 Task: open an excel sheet and write heading  Budget Tracker. Add Descriptions in a column and its values below  'Salary, Rent, Dining Out, Internet Bill, Groceries, Utilities Bill, Gas & Savings. 'Add Categories in next column and its values below  Income, Housing, Food, Utilities, Food, Utilities, Transportation & Savings. Add amount in next column and its values below  $2,500, $800, $100, $50, $200, $100, $100, $50 & $500. Add Dates in next column and its values below  2023-05-01, 2023-05-05, 2023-05-10, 2023-05-15, 2023-05-19, 2023-05-22, 2023-05-25 & 2023-05-30. Add Income/ Expense in next column and its values below  Income, Expense, Expense, Expense, Expense, Expense, Expense & IncomeSave page Financial Worksheet File
Action: Mouse moved to (110, 109)
Screenshot: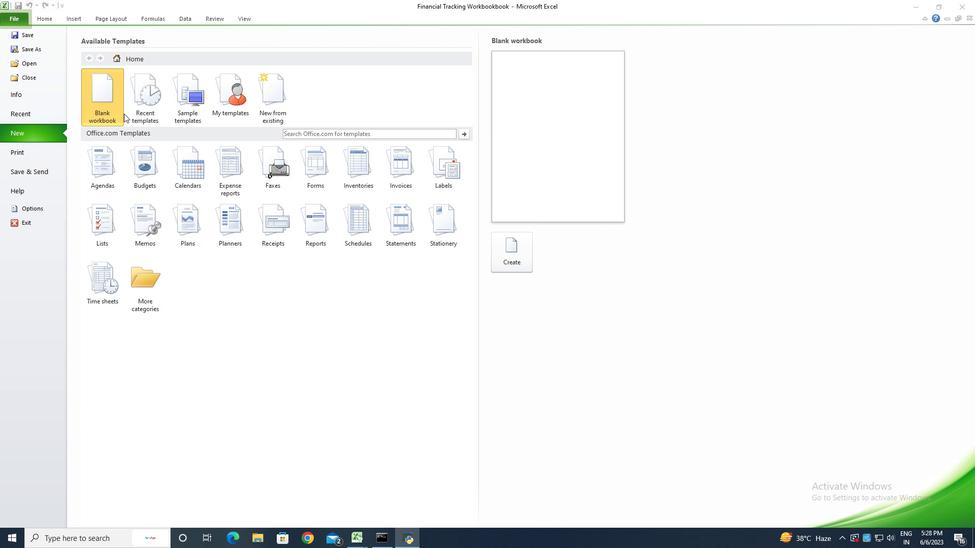 
Action: Mouse pressed left at (110, 109)
Screenshot: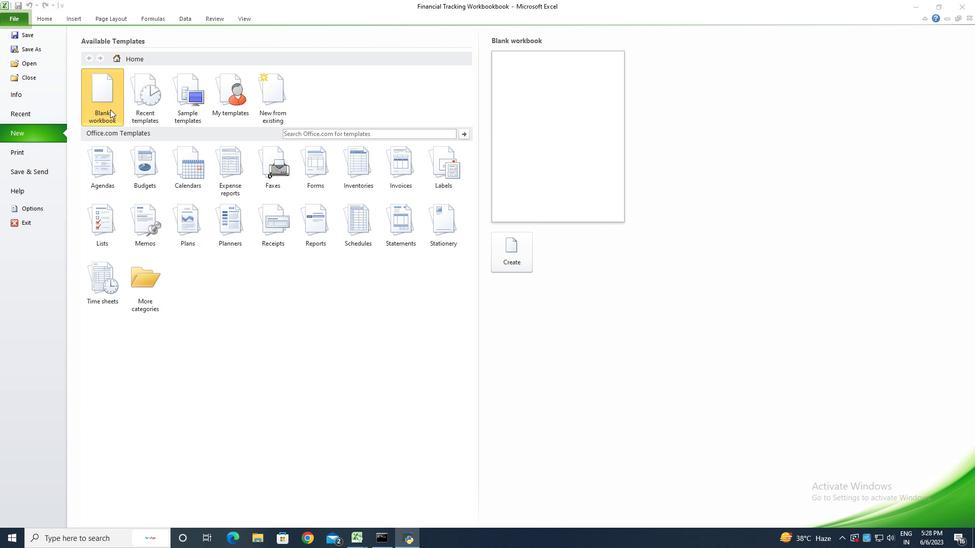 
Action: Mouse moved to (520, 262)
Screenshot: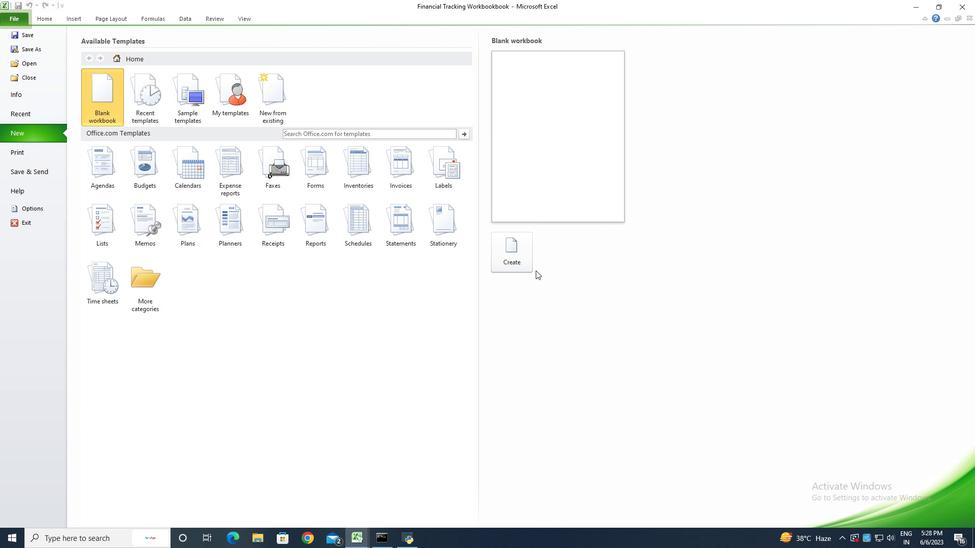 
Action: Mouse pressed left at (520, 262)
Screenshot: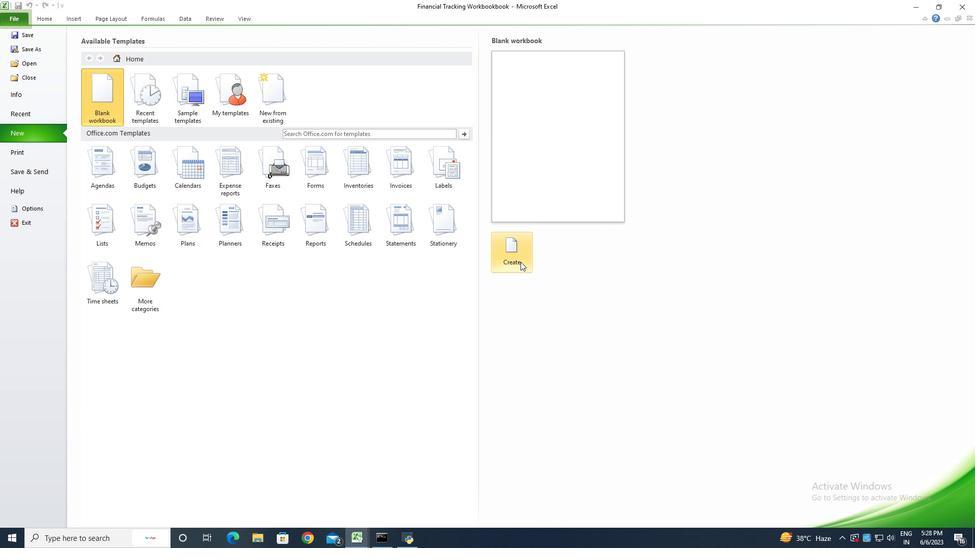 
Action: Key pressed <Key.shift><Key.shift><Key.shift><Key.shift><Key.shift><Key.shift>Budget<Key.space><Key.shift>Tracker<Key.enter><Key.shift>Descriptions<Key.enter><Key.shift>Salary<Key.enter><Key.shift>Rent<Key.enter><Key.shift>Dining<Key.space><Key.shift>Out<Key.enter><Key.shift>Internet<Key.space><Key.shift>Bill<Key.enter><Key.shift><Key.shift><Key.shift><Key.shift><Key.shift>Groceries<Key.enter><Key.shift>Utui<Key.backspace><Key.backspace>ilities<Key.space><Key.shift>Bill<Key.enter><Key.shift><Key.shift><Key.shift><Key.shift><Key.shift><Key.shift><Key.shift><Key.shift><Key.shift><Key.shift><Key.shift><Key.shift>Gas<Key.space><Key.backspace><Key.enter><Key.shift>Savings<Key.enter>
Screenshot: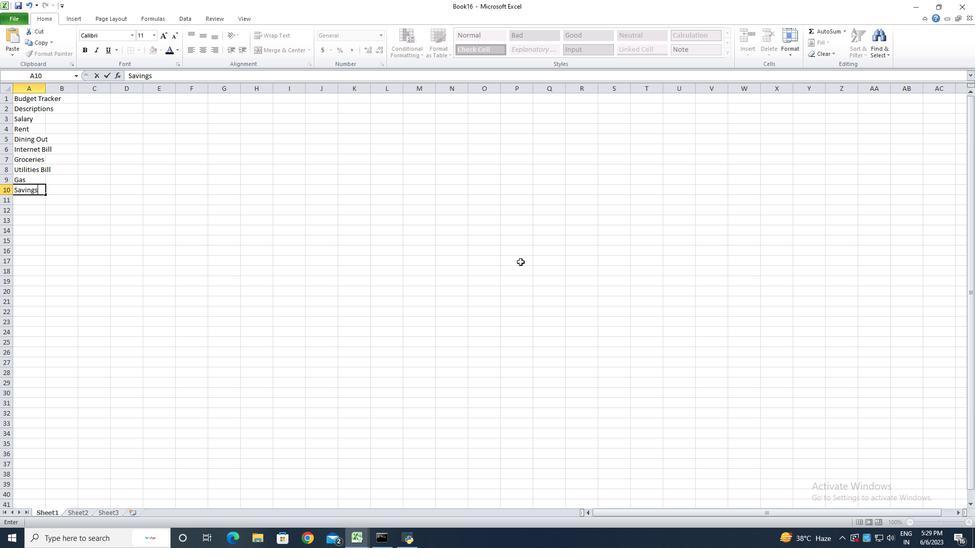 
Action: Mouse moved to (46, 91)
Screenshot: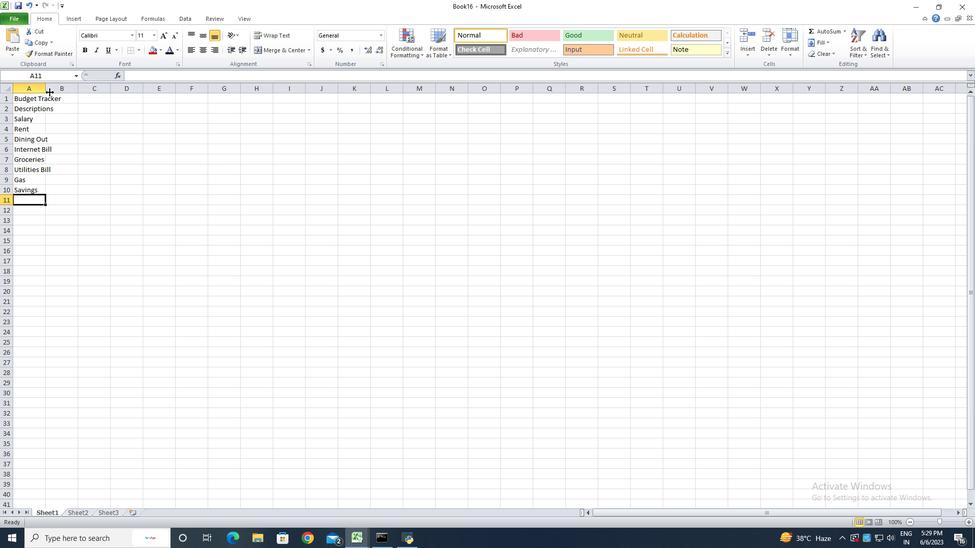 
Action: Mouse pressed left at (46, 91)
Screenshot: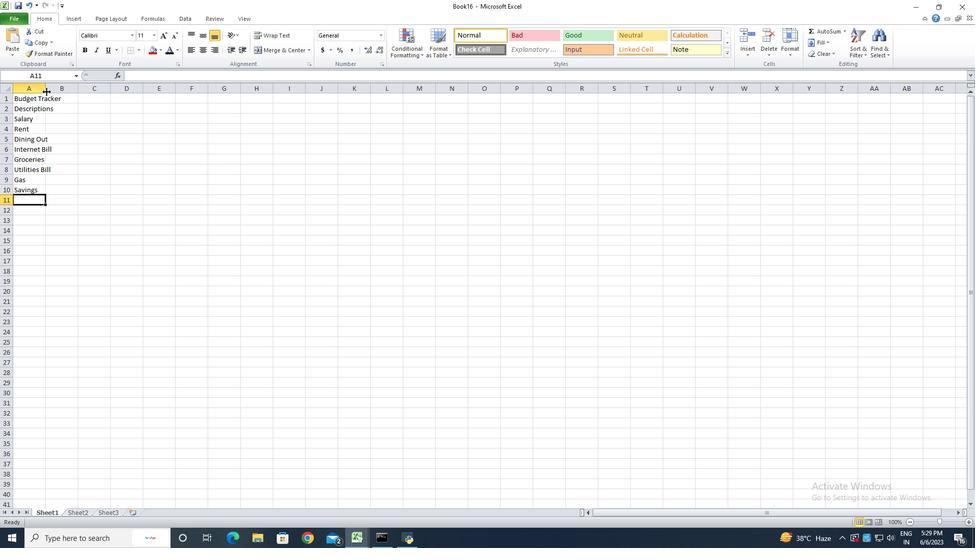 
Action: Mouse pressed left at (46, 91)
Screenshot: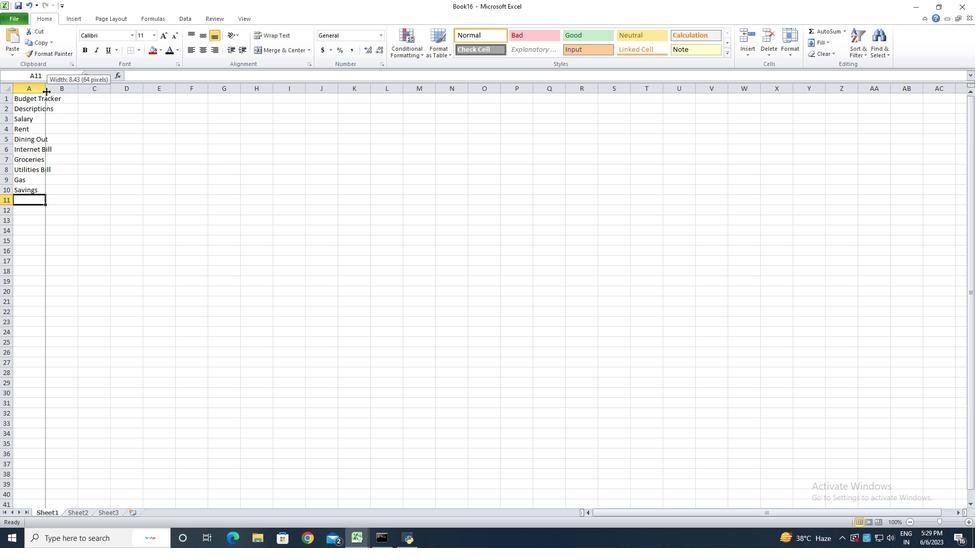 
Action: Mouse moved to (71, 108)
Screenshot: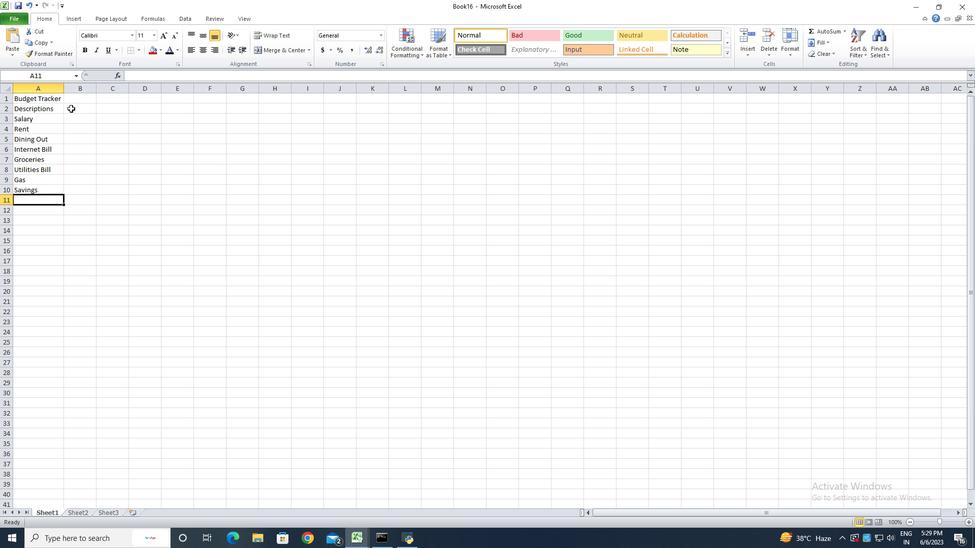 
Action: Mouse pressed left at (71, 108)
Screenshot: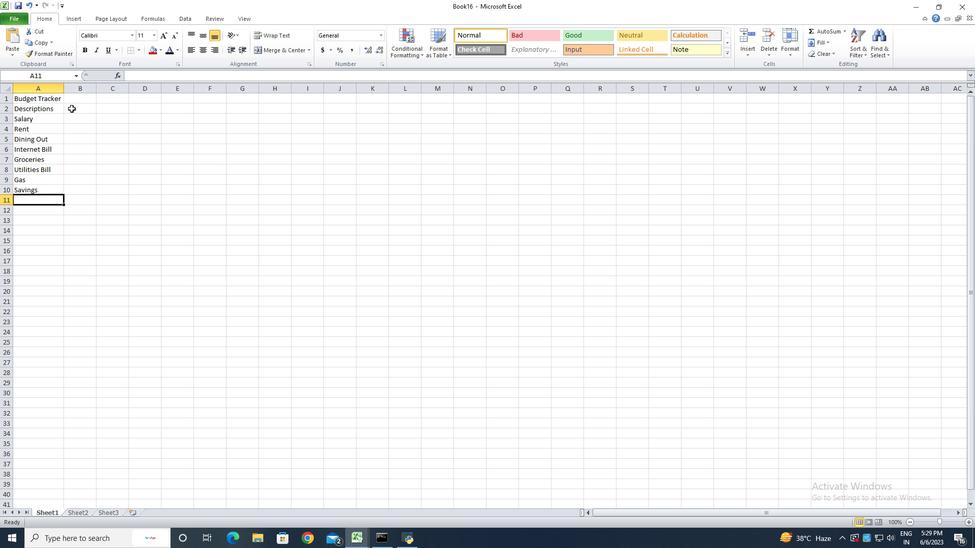 
Action: Key pressed <Key.shift>Savings<Key.enter><Key.up><Key.backspace><Key.shift>Ctegories<Key.enter>
Screenshot: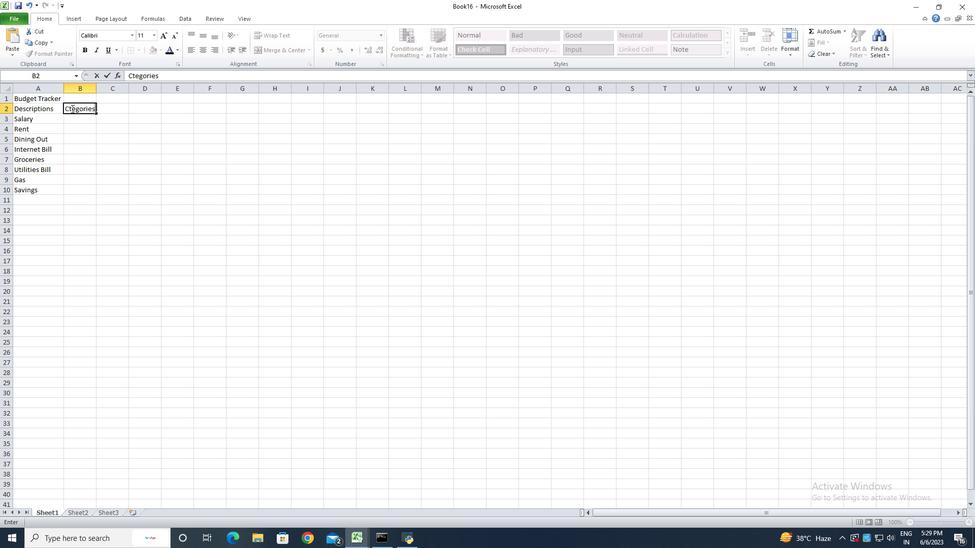 
Action: Mouse moved to (71, 110)
Screenshot: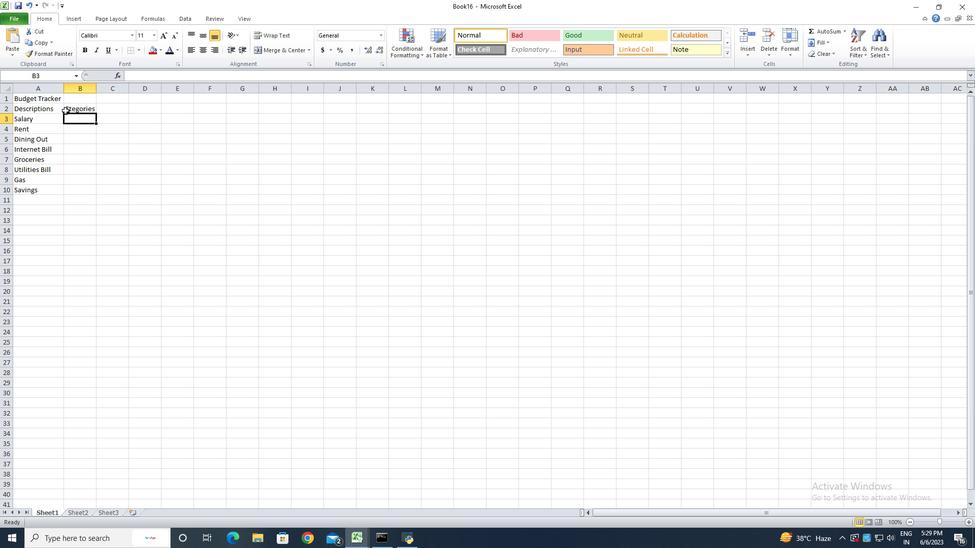 
Action: Mouse pressed left at (71, 110)
Screenshot: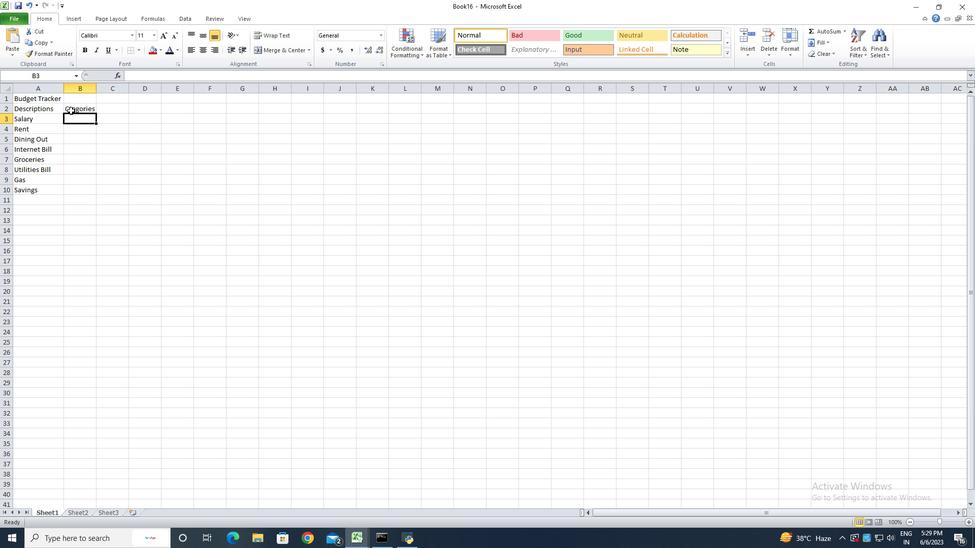 
Action: Mouse moved to (134, 75)
Screenshot: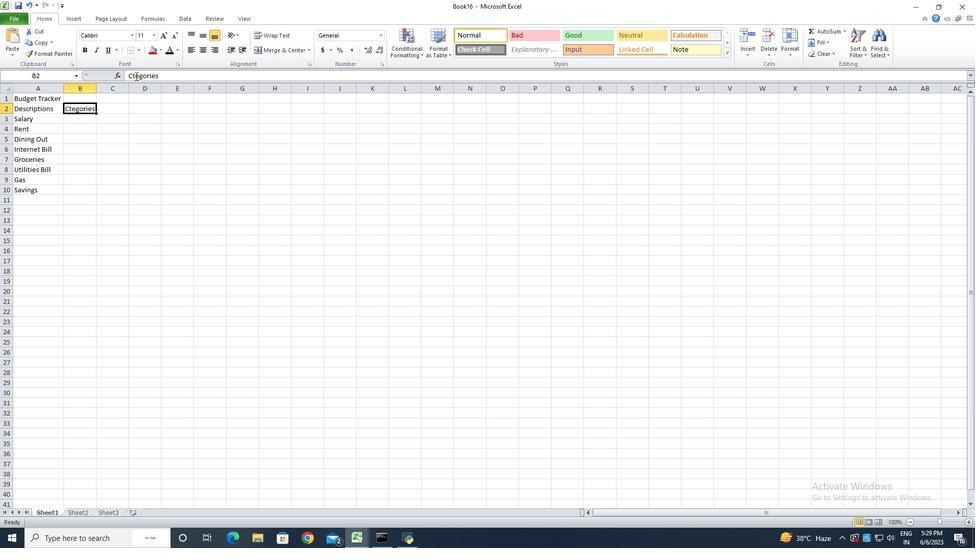 
Action: Mouse pressed left at (134, 75)
Screenshot: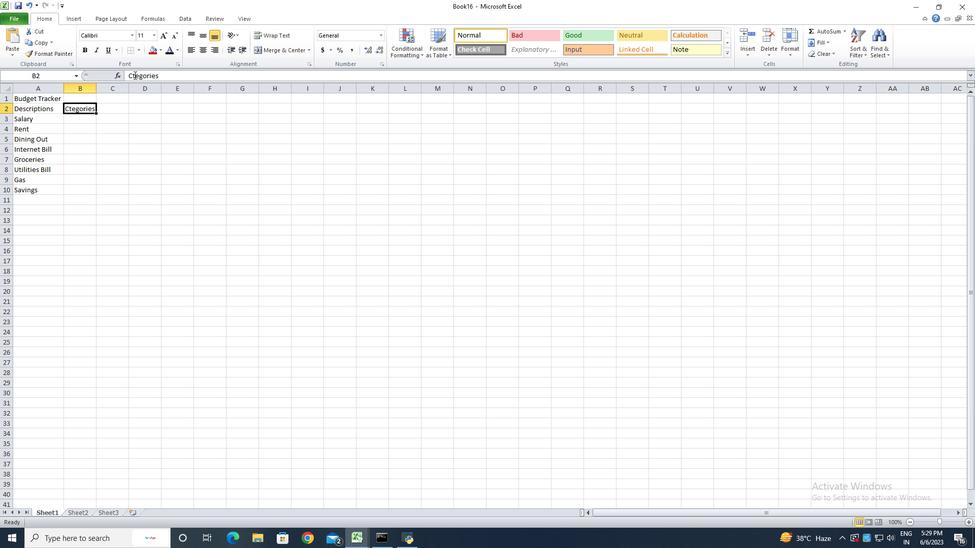
Action: Mouse moved to (137, 73)
Screenshot: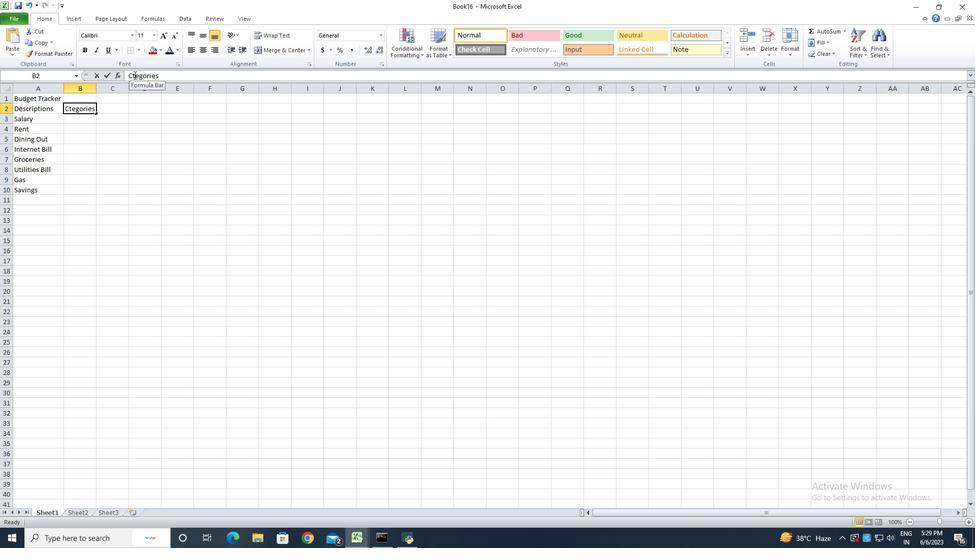 
Action: Key pressed <Key.left>a<Key.enter><Key.shift><Key.shift><Key.shift><Key.shift><Key.shift><Key.shift><Key.shift><Key.shift><Key.shift><Key.shift><Key.shift><Key.shift><Key.shift><Key.shift><Key.shift><Key.shift><Key.shift><Key.shift><Key.shift><Key.shift><Key.shift><Key.shift><Key.shift><Key.shift><Key.shift><Key.shift><Key.shift><Key.shift><Key.shift><Key.shift><Key.shift><Key.shift><Key.shift><Key.shift><Key.shift><Key.shift><Key.shift><Key.shift><Key.shift><Key.shift><Key.shift><Key.shift><Key.shift><Key.shift><Key.shift><Key.shift><Key.shift><Key.shift><Key.shift><Key.shift><Key.shift><Key.shift><Key.shift><Key.shift><Key.shift><Key.shift><Key.shift><Key.shift><Key.shift><Key.shift><Key.shift><Key.shift><Key.shift><Key.shift><Key.shift><Key.shift><Key.shift><Key.shift><Key.shift><Key.shift><Key.shift><Key.shift><Key.shift><Key.shift><Key.shift><Key.shift><Key.shift><Key.shift><Key.shift><Key.shift><Key.shift><Key.shift><Key.shift><Key.shift><Key.shift><Key.shift><Key.shift><Key.shift><Key.shift><Key.shift><Key.shift><Key.shift><Key.shift><Key.shift><Key.shift><Key.shift><Key.shift><Key.shift><Key.shift><Key.shift><Key.shift><Key.shift><Key.shift><Key.shift>Income<Key.enter><Key.shift>Housing
Screenshot: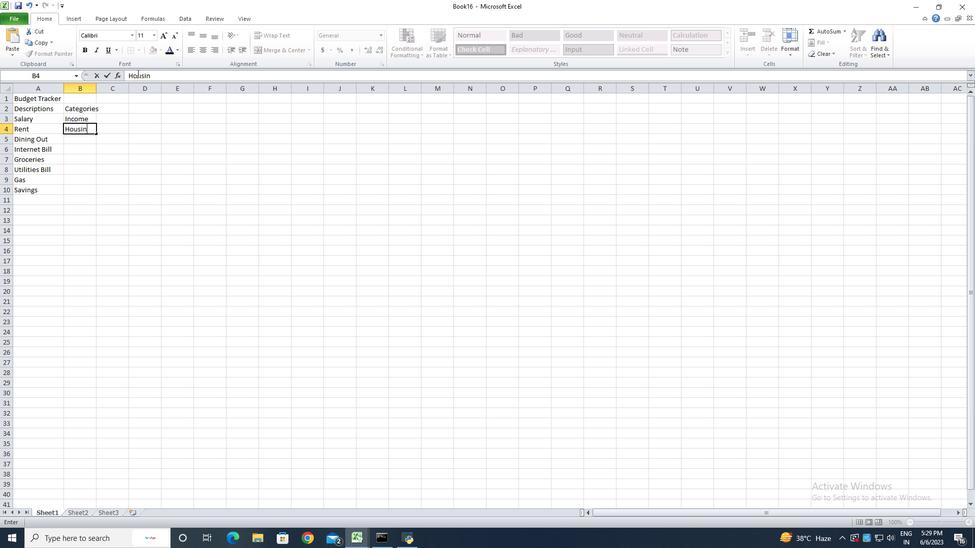 
Action: Mouse moved to (137, 73)
Screenshot: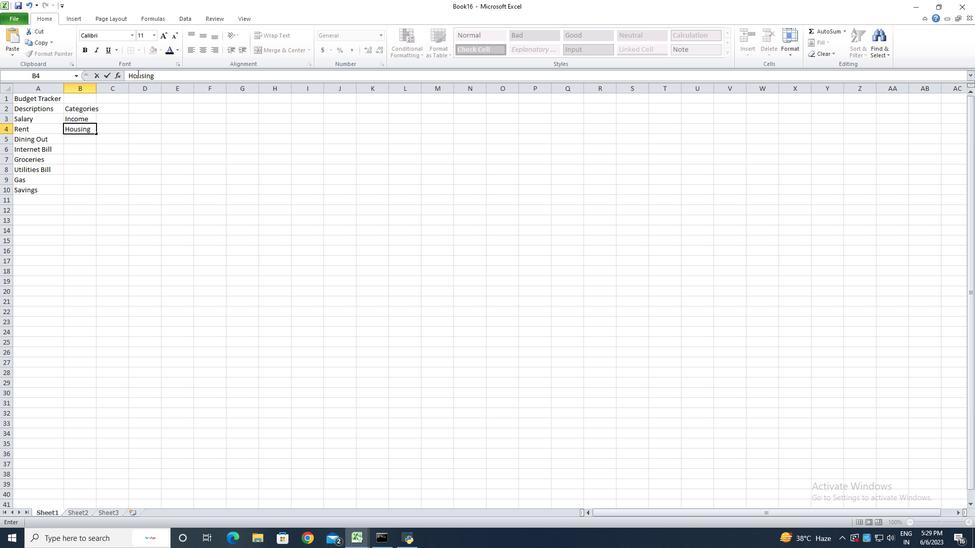 
Action: Key pressed <Key.enter><Key.shift>Food<Key.enter><Key.shift>Utilities<Key.enter><Key.shift>Food<Key.enter><Key.shift>Utilities<Key.enter><Key.shift>Transportation<Key.enter><Key.shift>Savings<Key.enter>
Screenshot: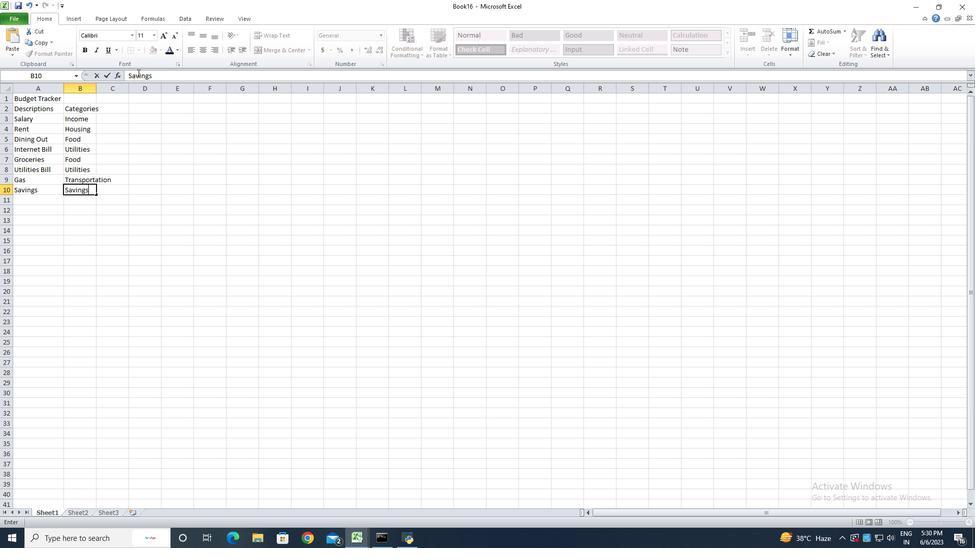 
Action: Mouse moved to (95, 91)
Screenshot: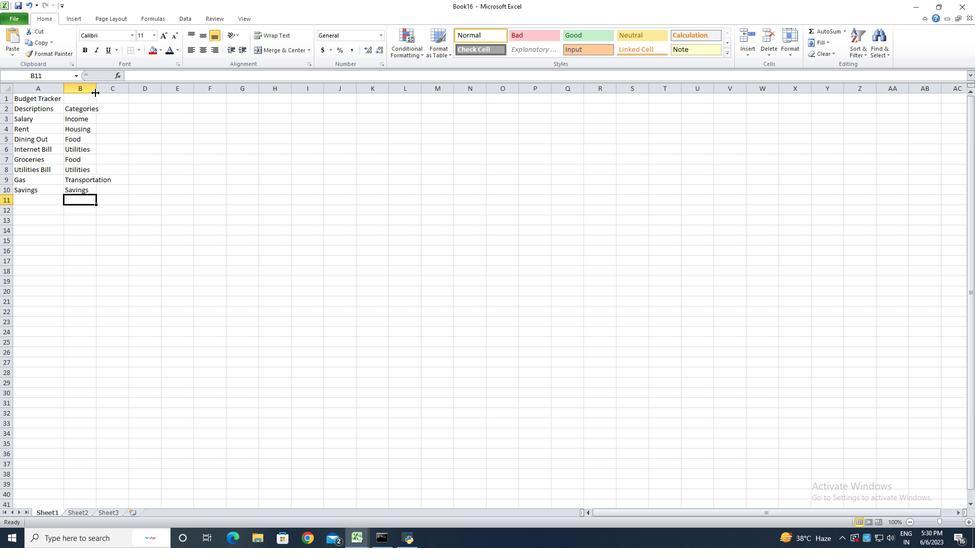 
Action: Mouse pressed left at (95, 91)
Screenshot: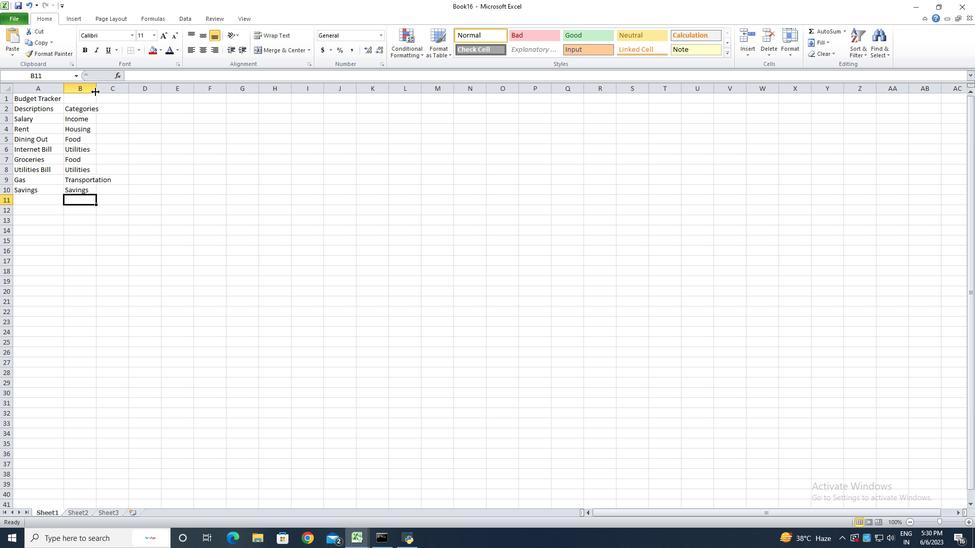 
Action: Mouse pressed left at (95, 91)
Screenshot: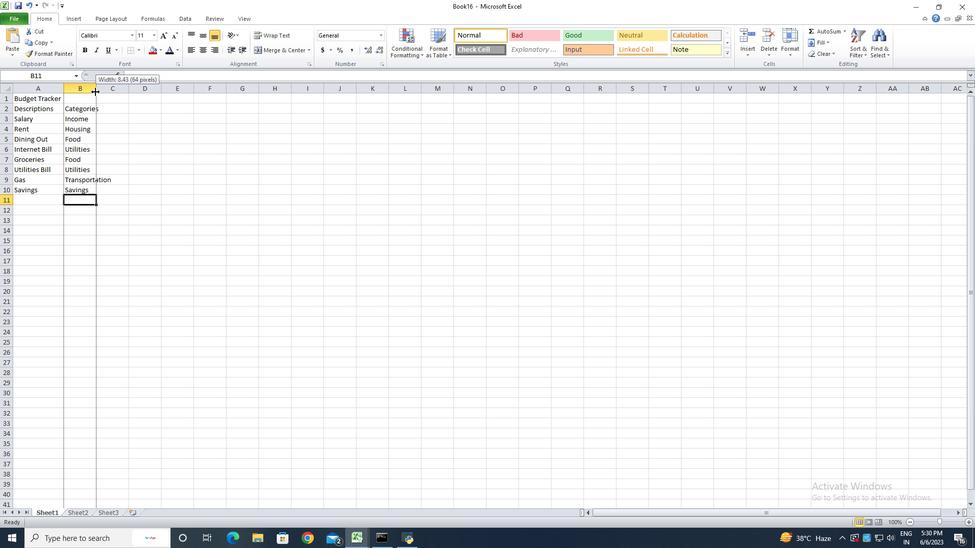 
Action: Mouse moved to (130, 109)
Screenshot: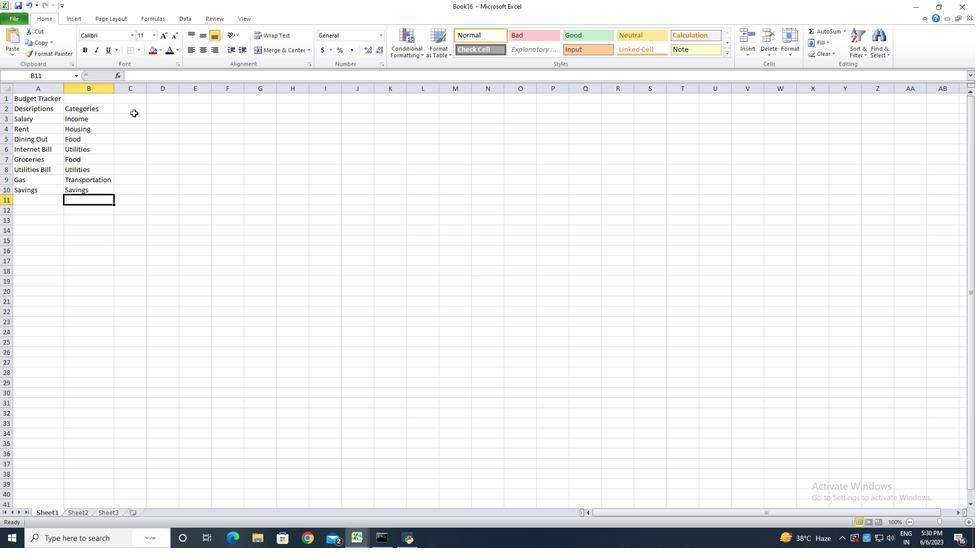 
Action: Mouse pressed left at (130, 109)
Screenshot: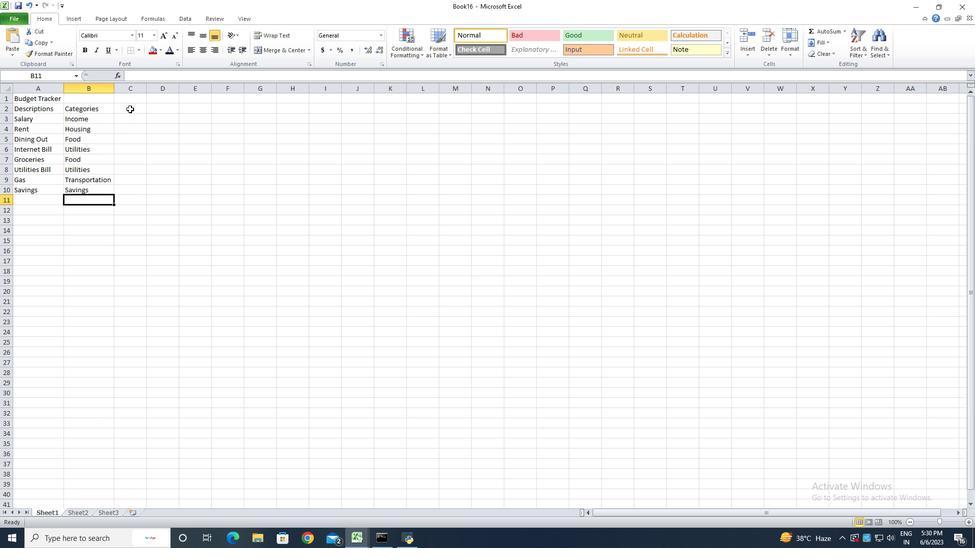 
Action: Key pressed <Key.shift>Amount<Key.enter>2500<Key.enter>800<Key.enter>100<Key.enter>500<Key.backspace><Key.enter>200<Key.enter>100<Key.enter>50<Key.enter>500<Key.enter>
Screenshot: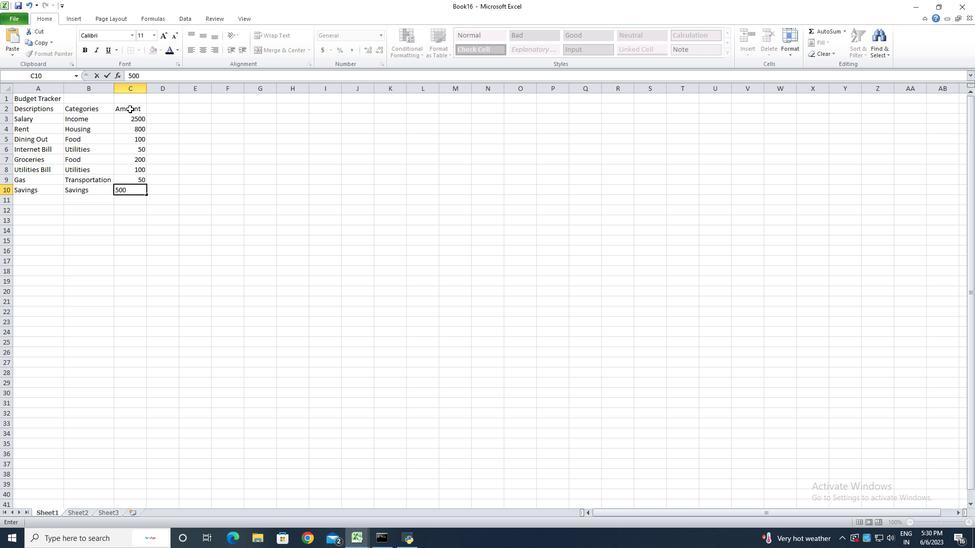 
Action: Mouse moved to (146, 90)
Screenshot: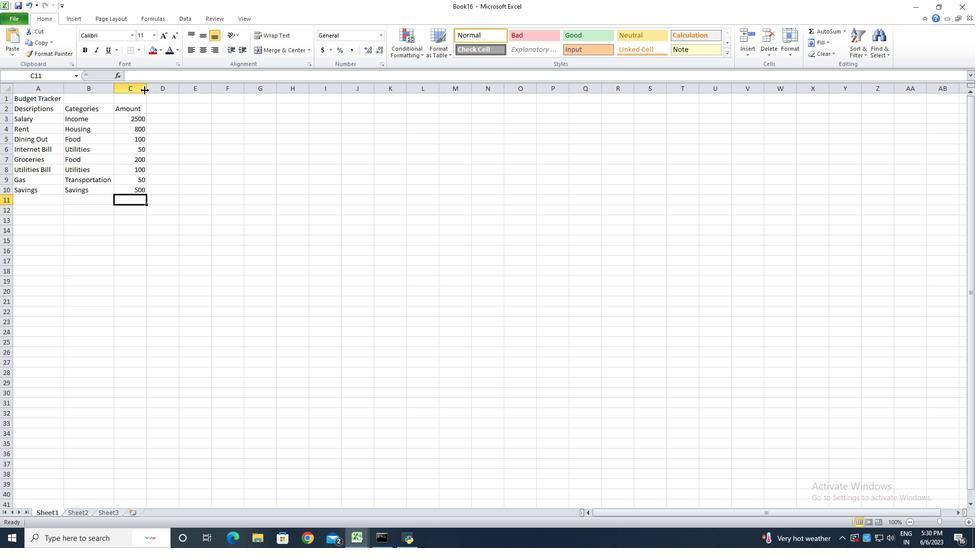
Action: Mouse pressed left at (146, 90)
Screenshot: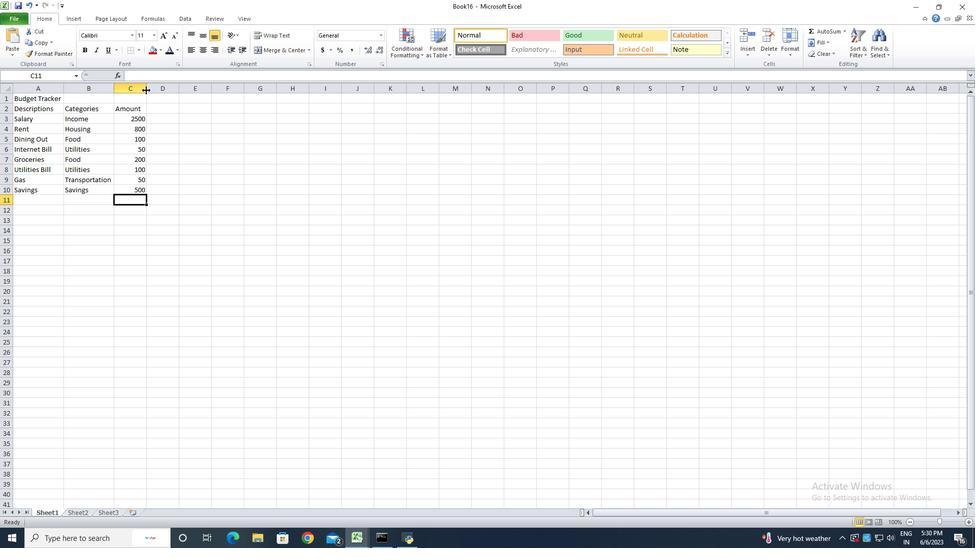 
Action: Mouse pressed left at (146, 90)
Screenshot: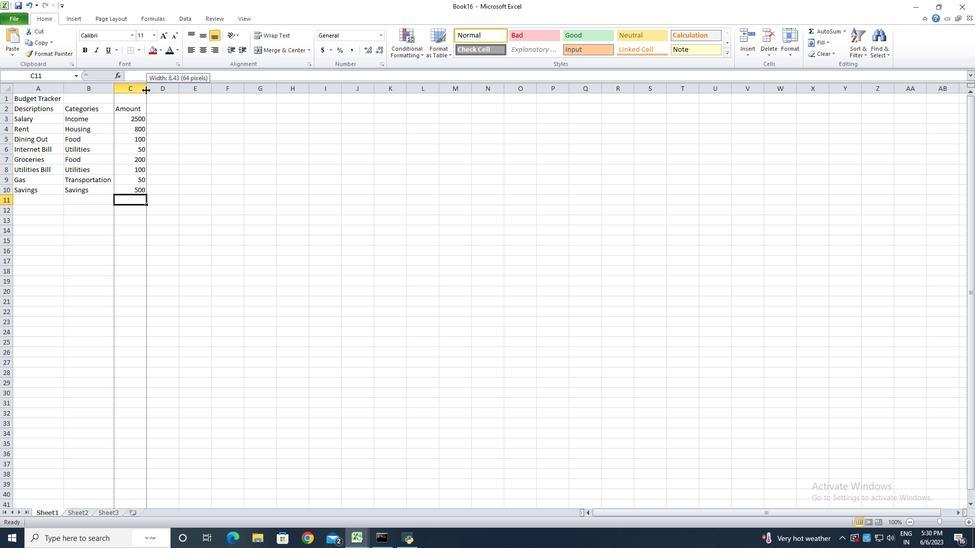 
Action: Mouse moved to (150, 110)
Screenshot: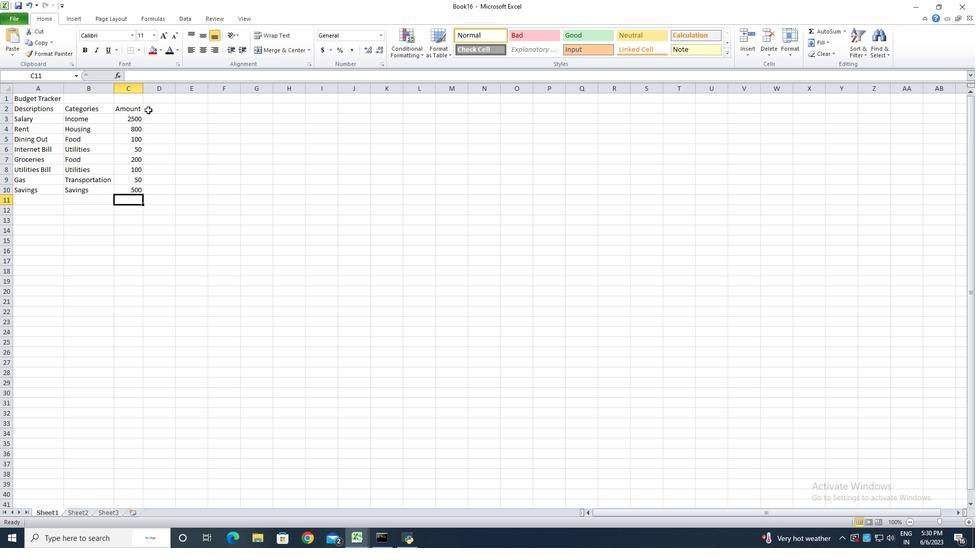 
Action: Mouse pressed left at (150, 110)
Screenshot: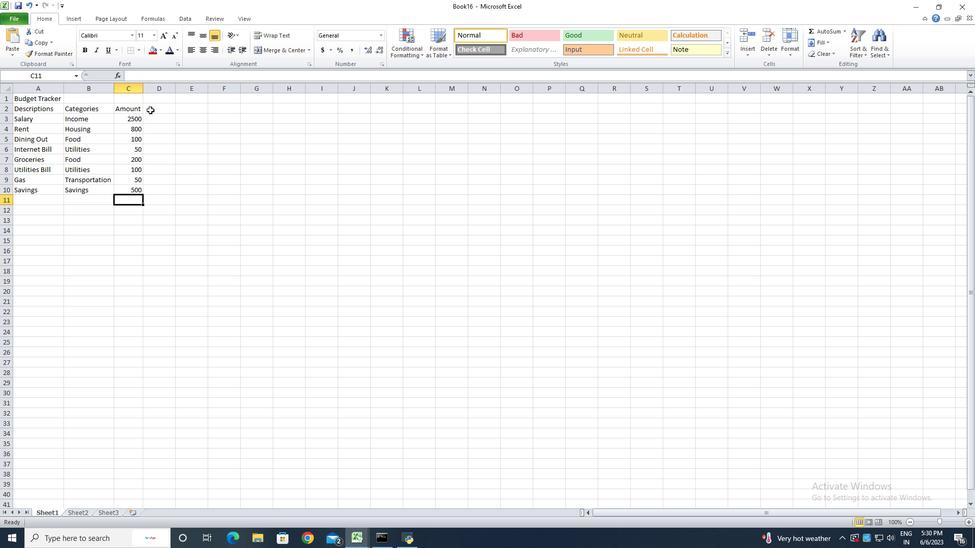 
Action: Key pressed <Key.shift><Key.shift><Key.shift><Key.shift>Dates<Key.enter>2023-05-01<Key.enter>2023-05-05<Key.enter>2023-05-10<Key.enter>2023-05-15<Key.enter>2023-05-19<Key.enter>2023-05-22<Key.enter>2023-05-25<Key.enter>2023-05-30<Key.enter>
Screenshot: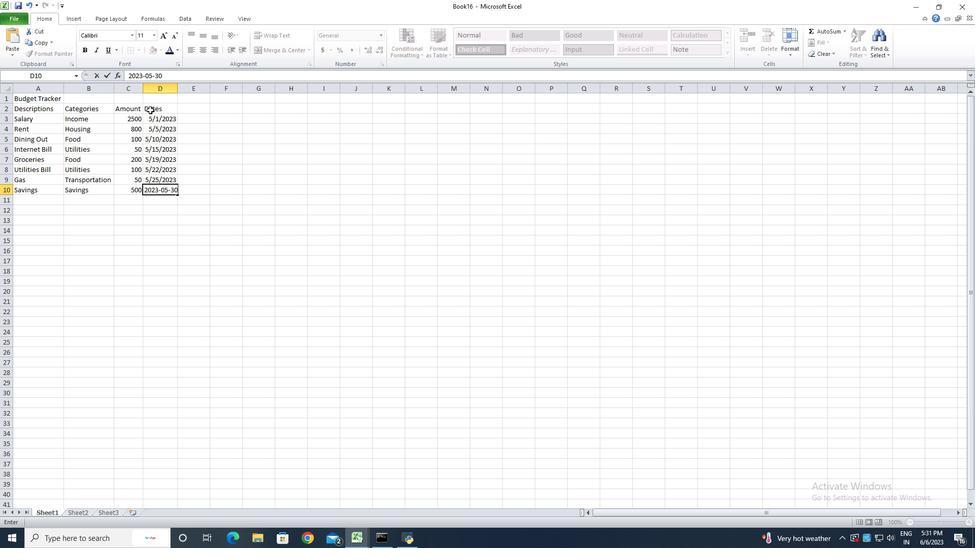 
Action: Mouse moved to (152, 116)
Screenshot: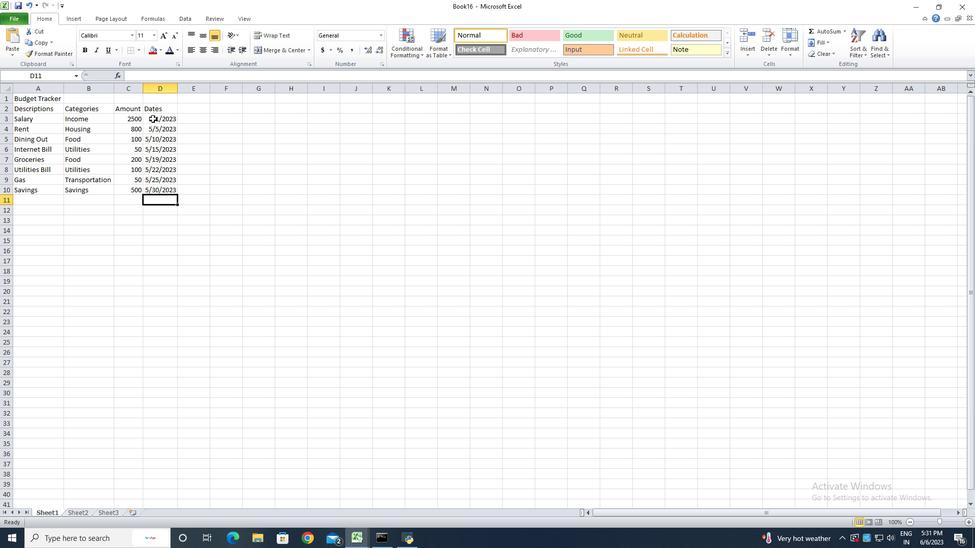 
Action: Mouse pressed left at (152, 116)
Screenshot: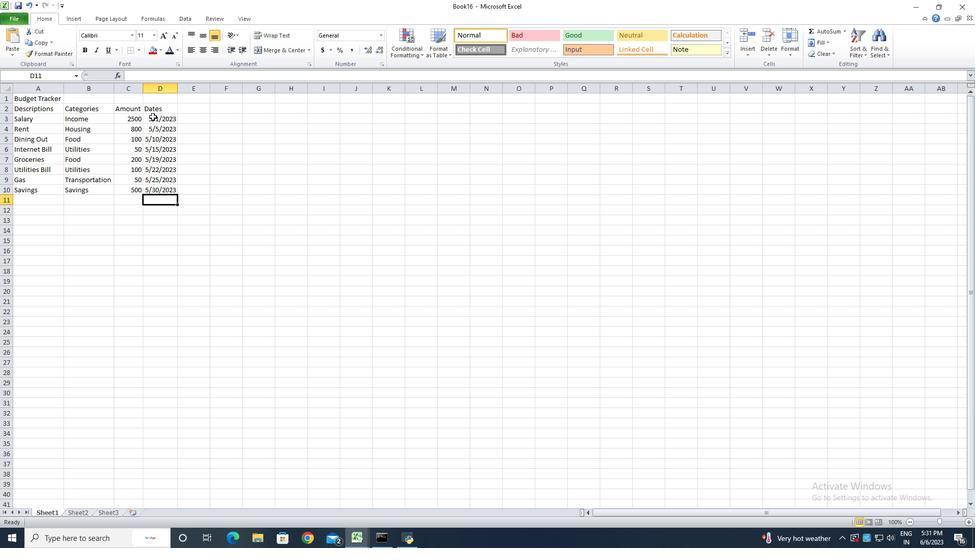
Action: Mouse moved to (380, 36)
Screenshot: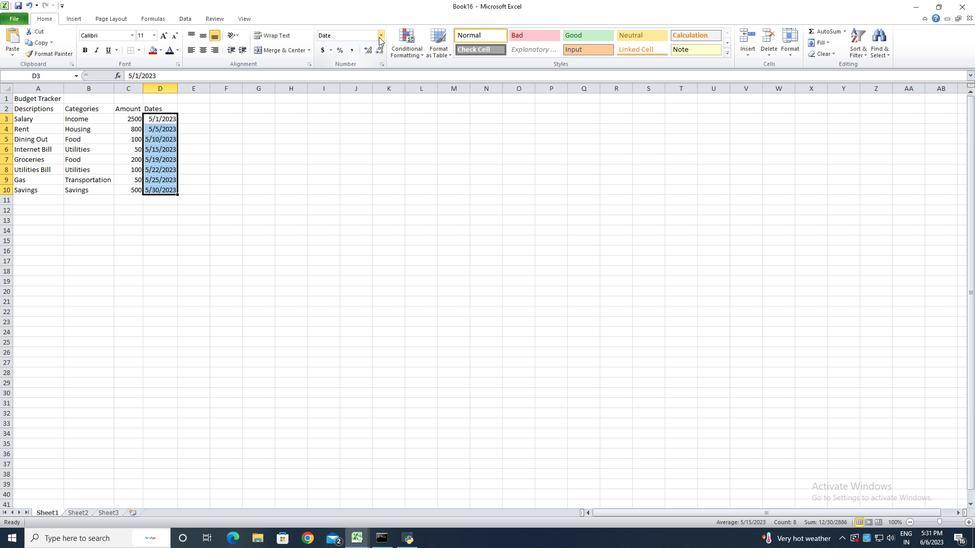 
Action: Mouse pressed left at (380, 36)
Screenshot: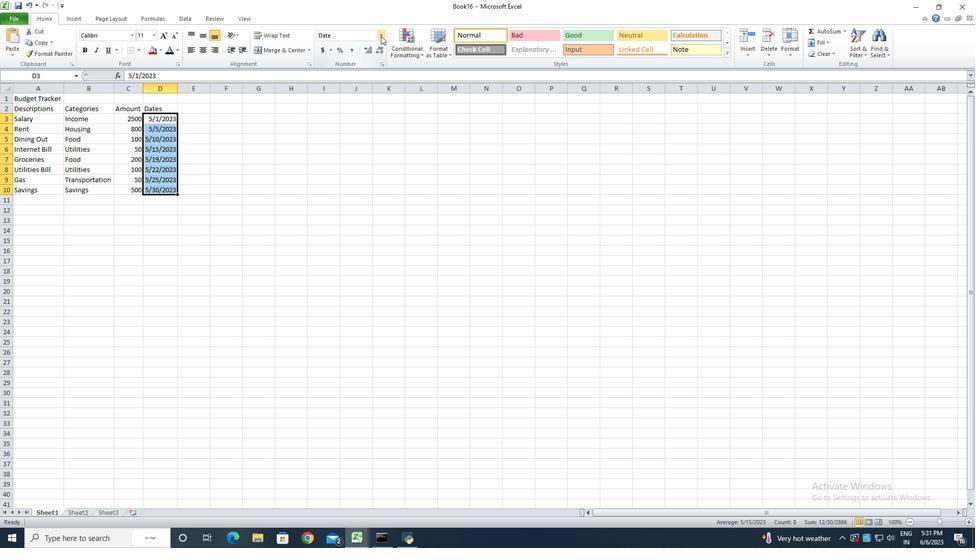 
Action: Mouse moved to (352, 293)
Screenshot: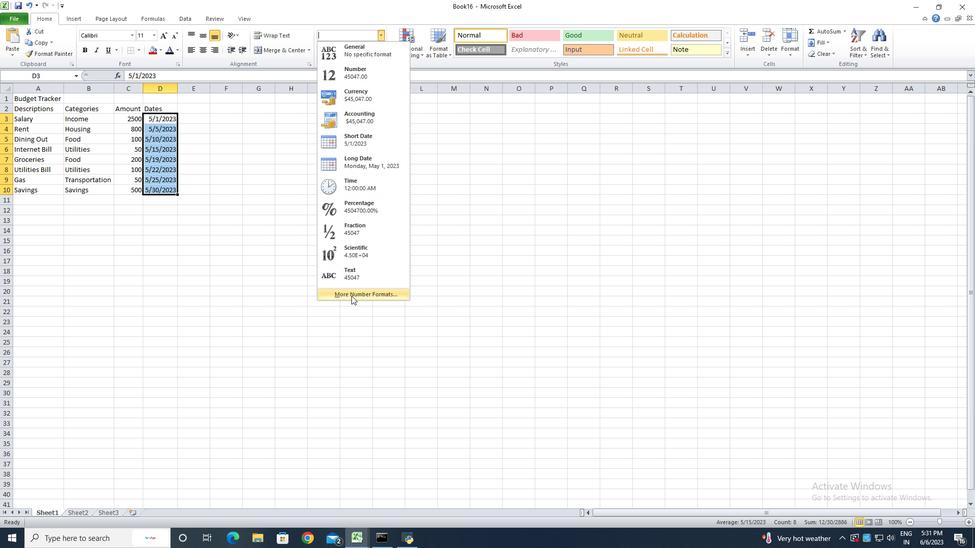 
Action: Mouse pressed left at (352, 293)
Screenshot: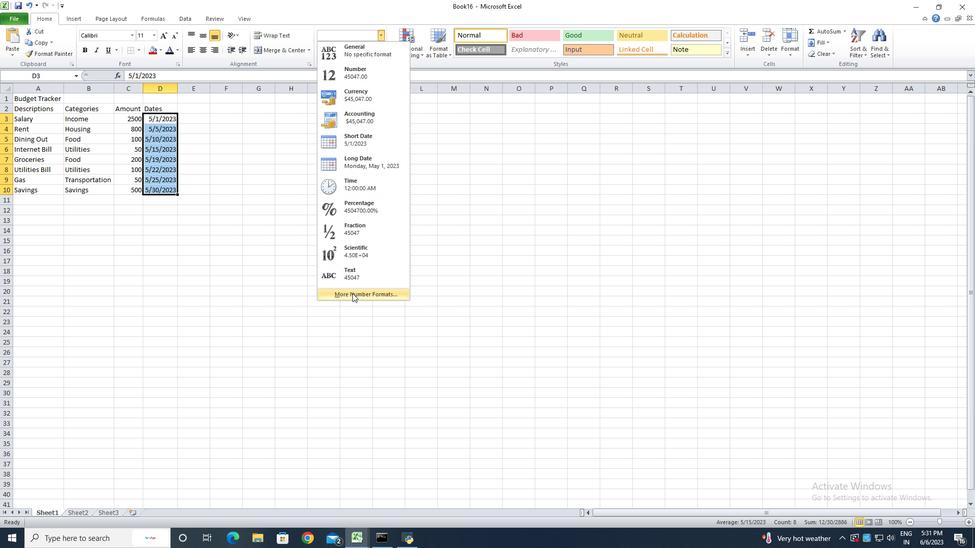 
Action: Mouse moved to (155, 248)
Screenshot: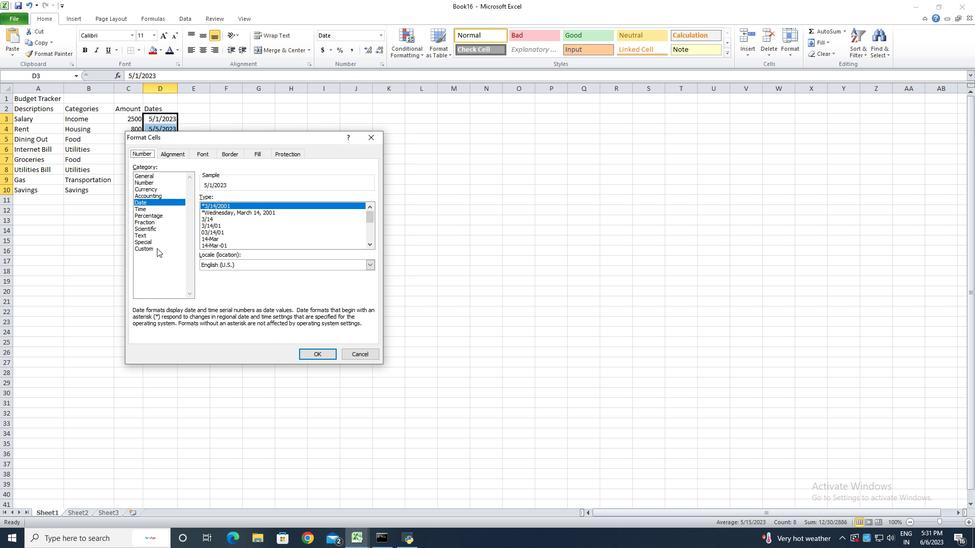 
Action: Mouse pressed left at (155, 248)
Screenshot: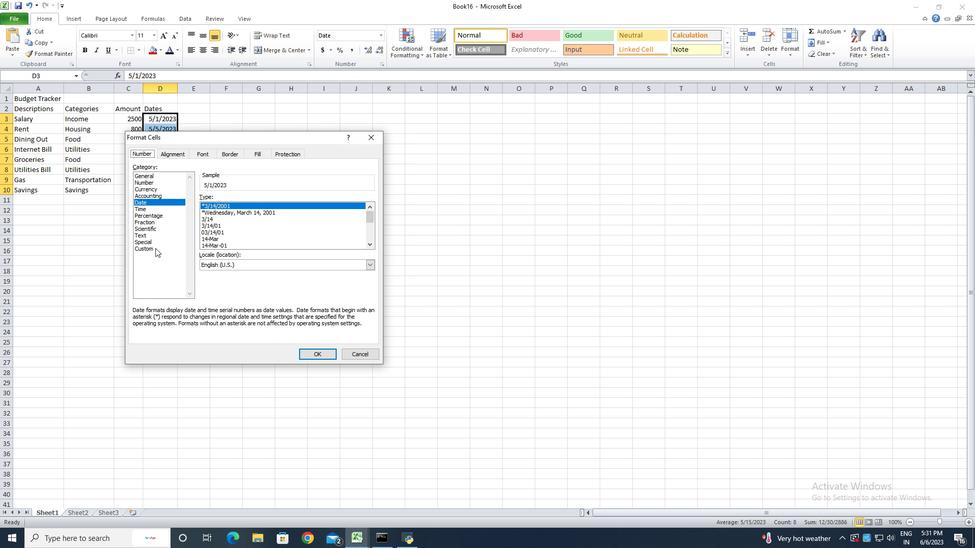 
Action: Mouse moved to (239, 206)
Screenshot: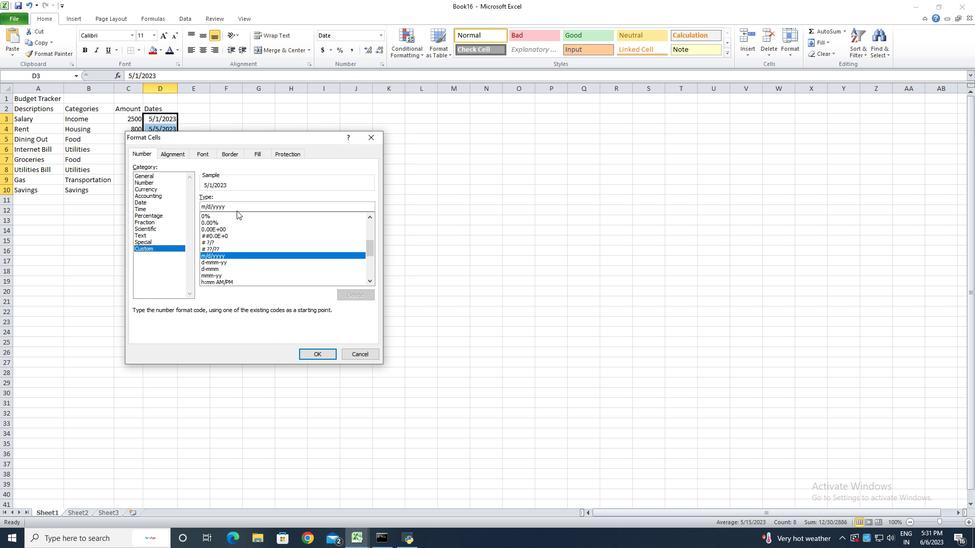 
Action: Mouse pressed left at (239, 206)
Screenshot: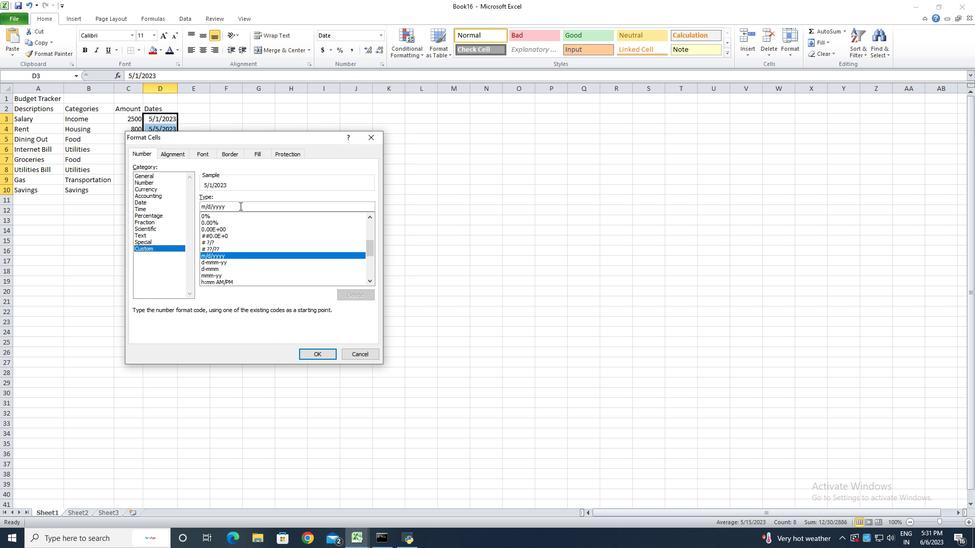 
Action: Mouse moved to (240, 205)
Screenshot: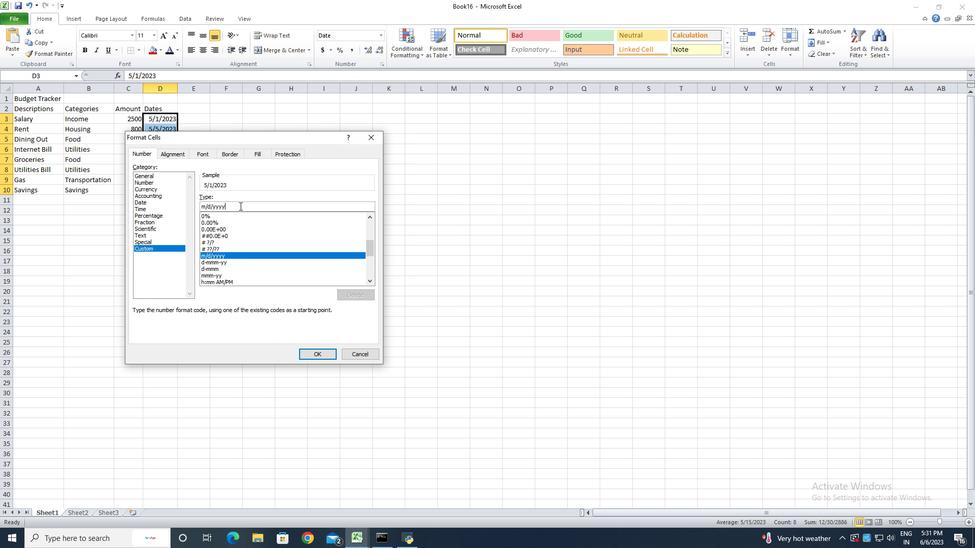 
Action: Key pressed <Key.backspace><Key.backspace><Key.backspace><Key.backspace><Key.backspace><Key.backspace><Key.backspace><Key.backspace><Key.backspace><Key.backspace><Key.backspace><Key.backspace><Key.backspace><Key.backspace><Key.backspace><Key.backspace><Key.backspace><Key.backspace><Key.backspace>yyyy-mm-dd
Screenshot: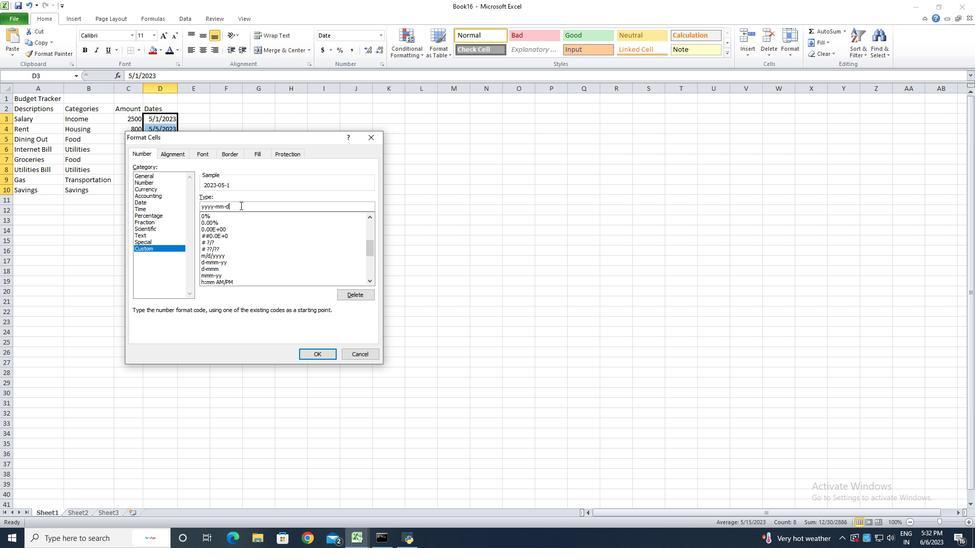 
Action: Mouse moved to (312, 356)
Screenshot: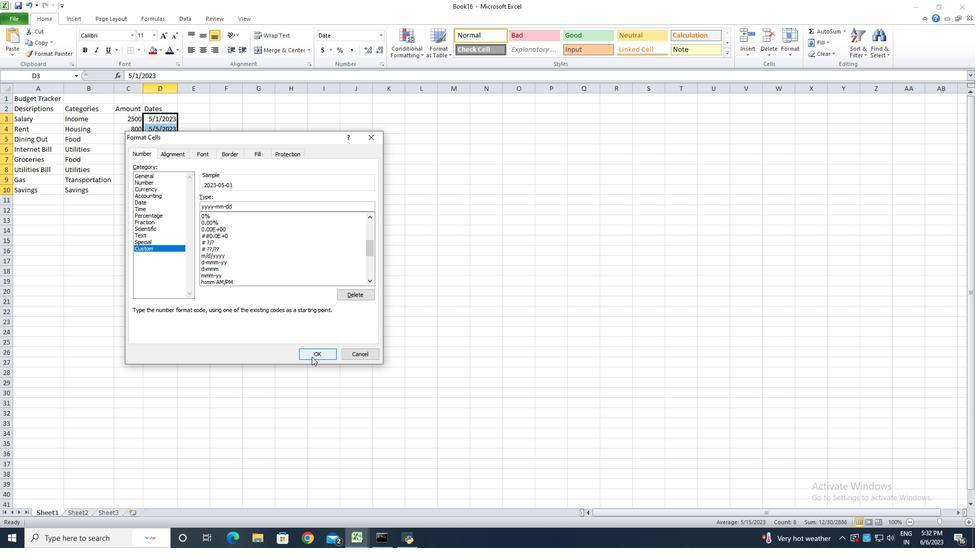 
Action: Mouse pressed left at (312, 356)
Screenshot: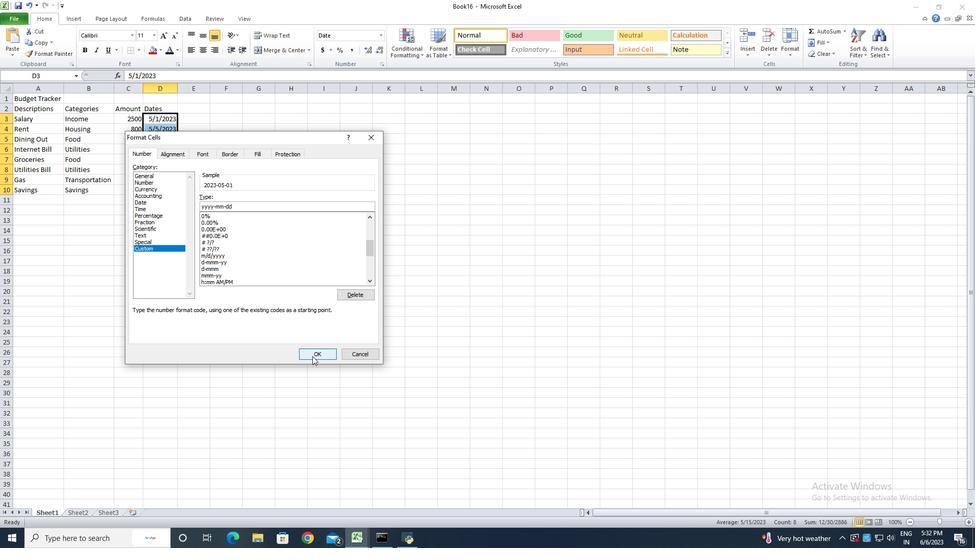 
Action: Mouse moved to (180, 88)
Screenshot: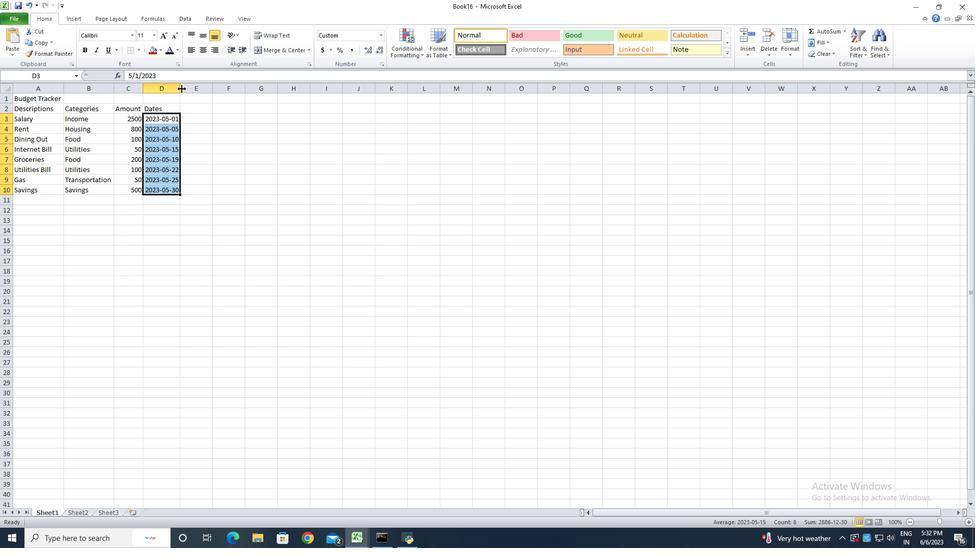 
Action: Mouse pressed left at (180, 88)
Screenshot: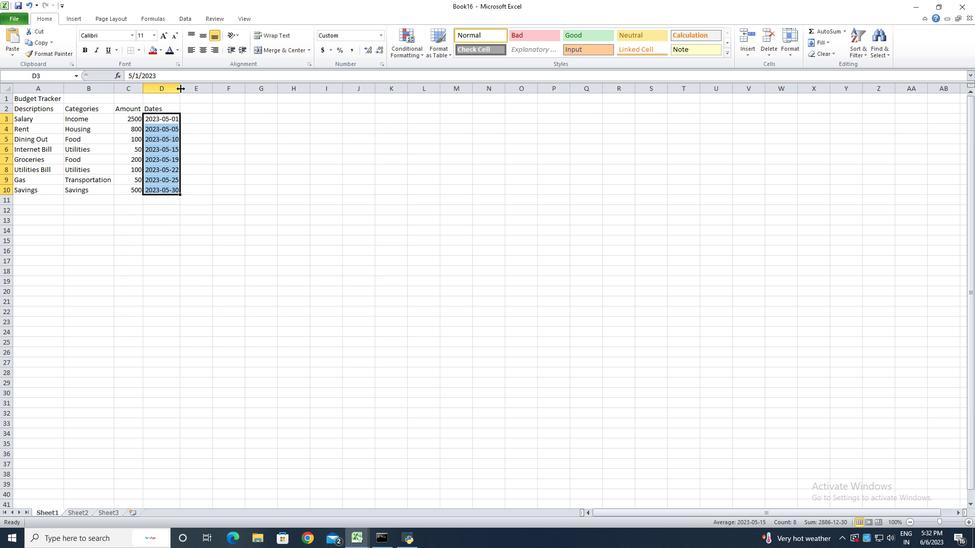 
Action: Mouse pressed left at (180, 88)
Screenshot: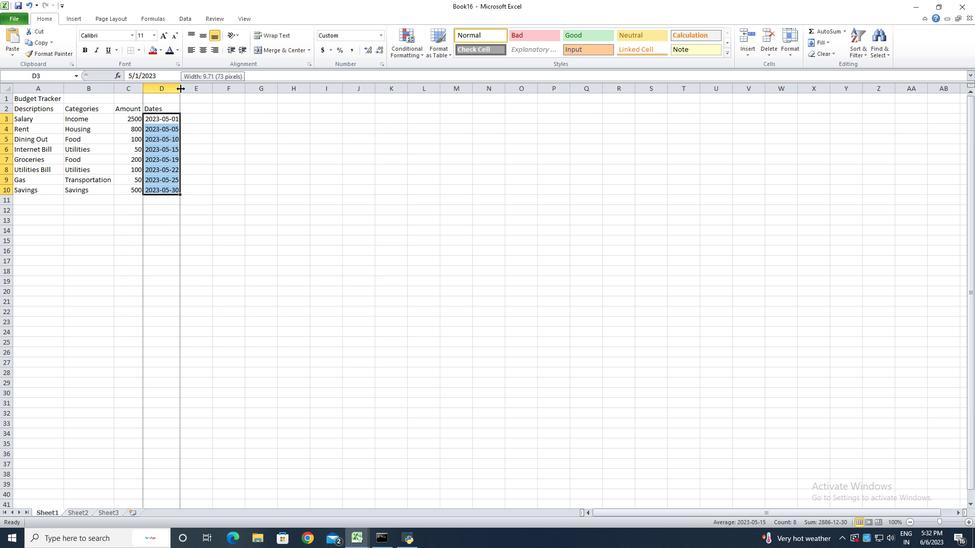 
Action: Mouse moved to (188, 110)
Screenshot: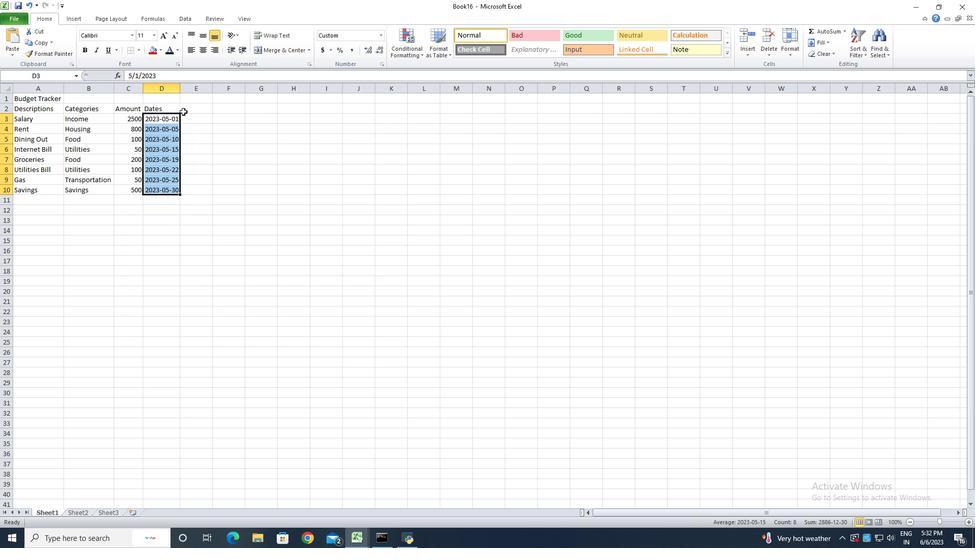 
Action: Mouse pressed left at (188, 110)
Screenshot: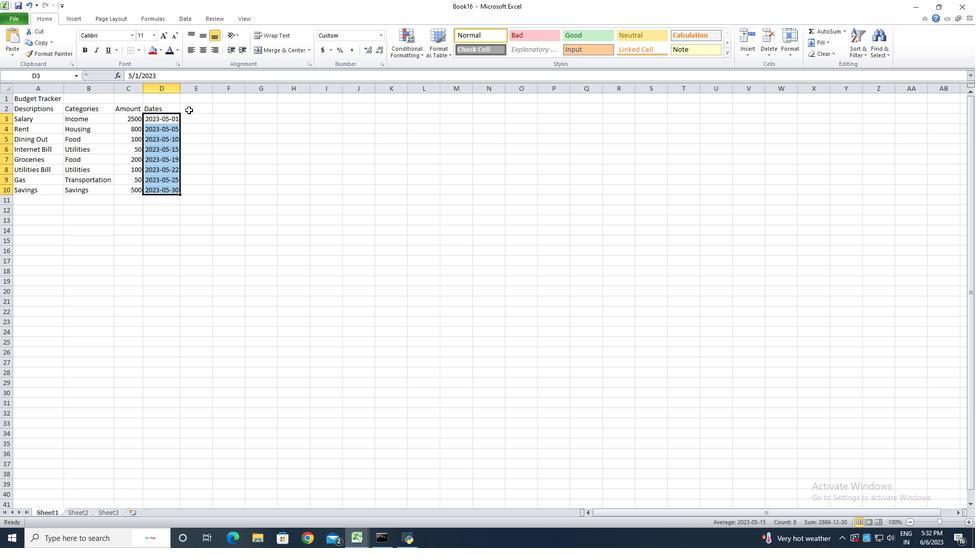 
Action: Key pressed <Key.shift>Income<Key.shift>/<Key.shift>Expense<Key.enter><Key.shift>Income<Key.backspace><Key.enter><Key.shift>Expense<Key.enter><Key.shift>Expense<Key.enter><Key.shift>Expense<Key.enter><Key.shift>Expense<Key.enter><Key.shift><Key.shift><Key.shift><Key.shift>Expense<Key.enter><Key.shift>Expem<Key.backspace>nse<Key.enter><Key.shift><Key.shift><Key.shift><Key.shift><Key.shift><Key.shift><Key.shift><Key.shift><Key.shift><Key.shift>Income
Screenshot: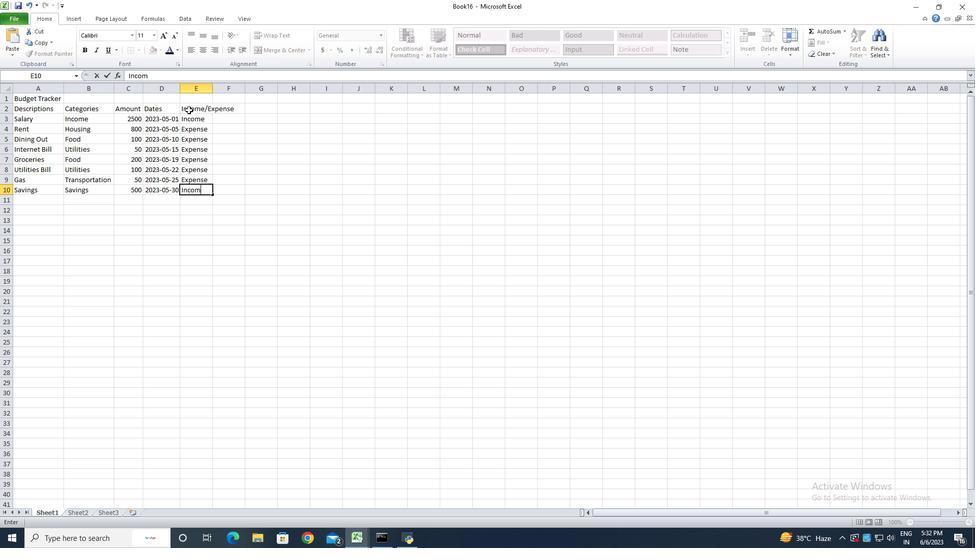 
Action: Mouse moved to (195, 103)
Screenshot: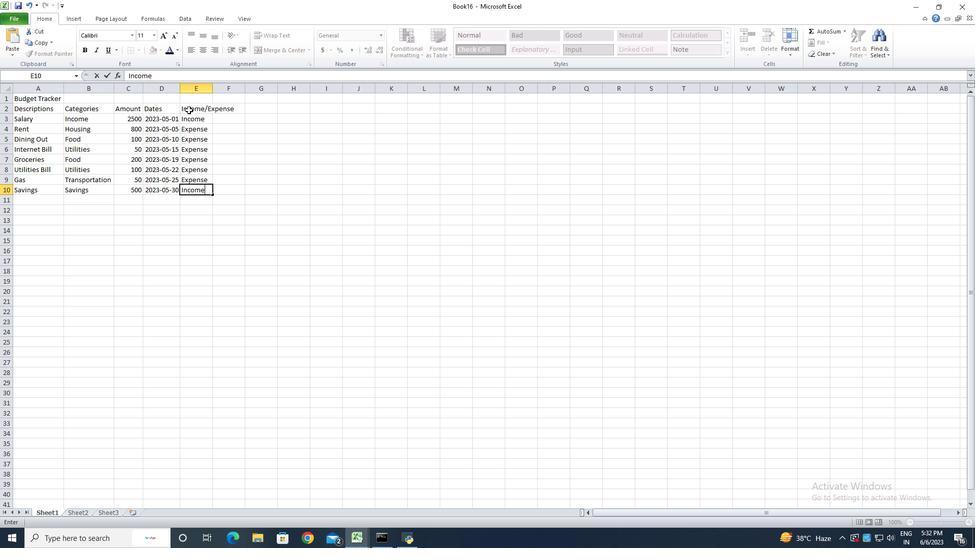 
Action: Key pressed <Key.enter>
Screenshot: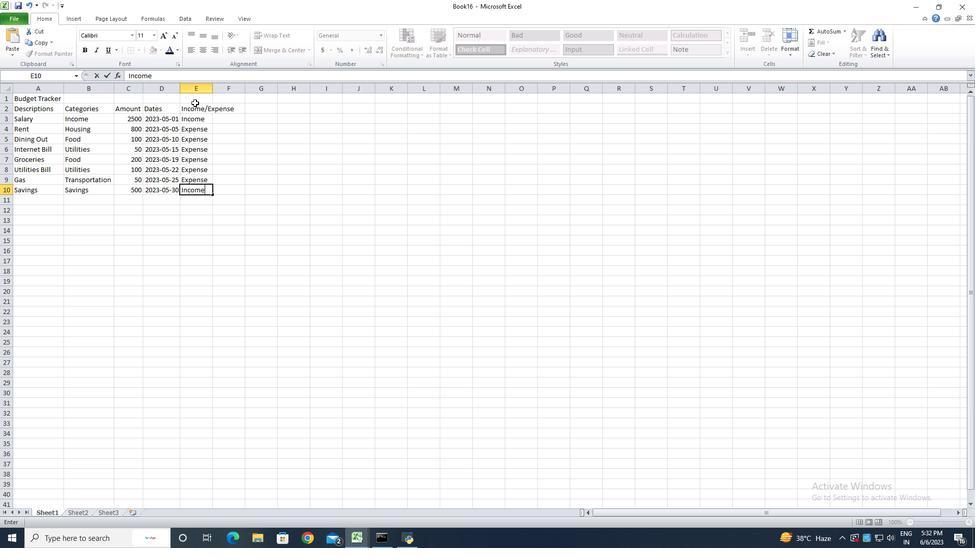 
Action: Mouse moved to (212, 87)
Screenshot: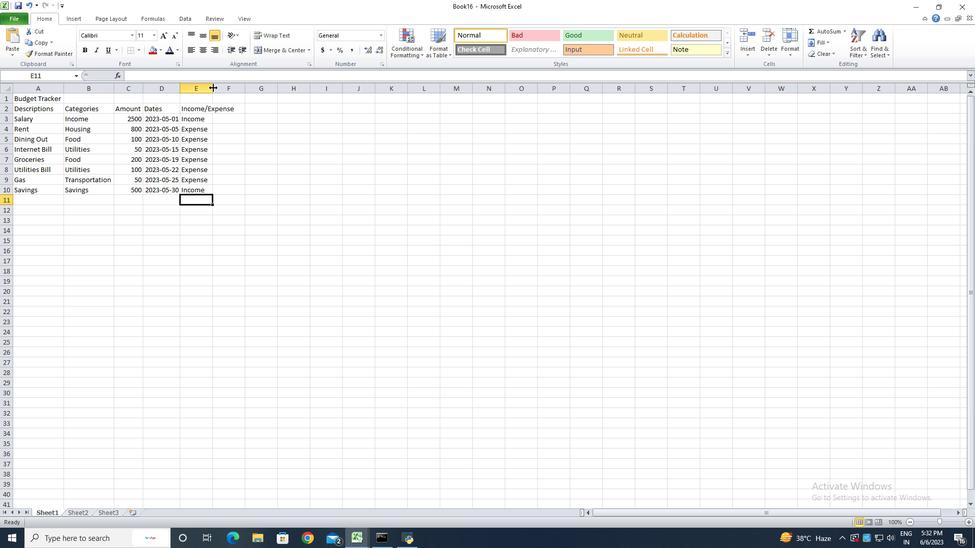 
Action: Mouse pressed left at (212, 87)
Screenshot: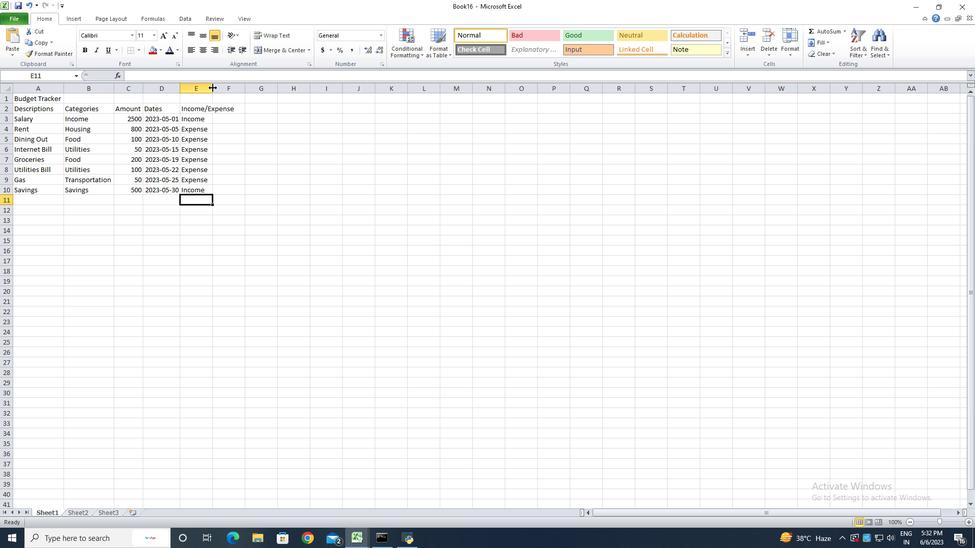 
Action: Mouse pressed left at (212, 87)
Screenshot: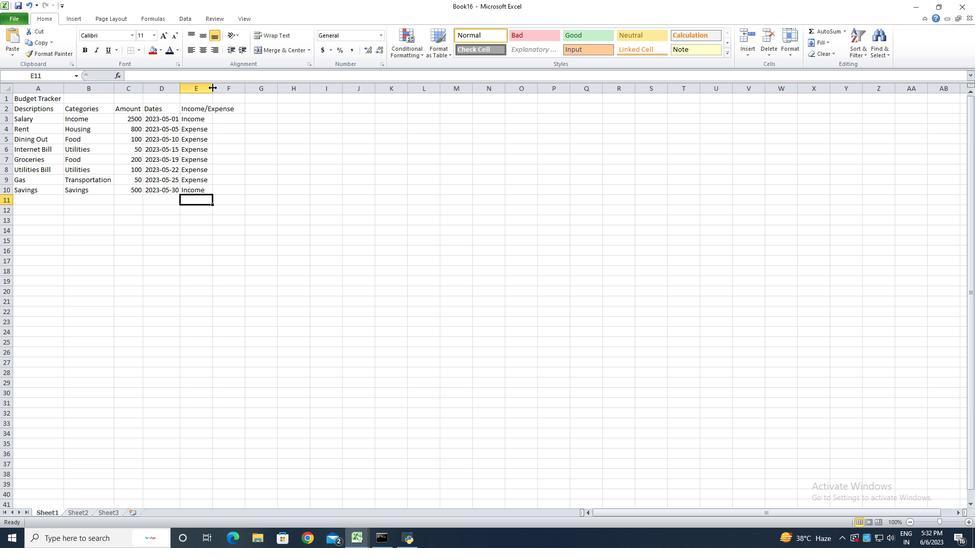 
Action: Mouse moved to (48, 98)
Screenshot: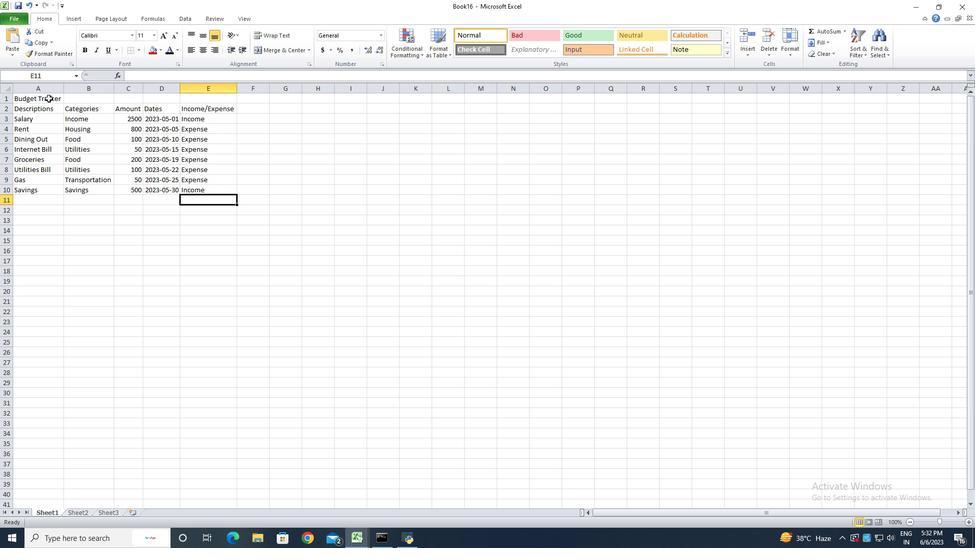 
Action: Mouse pressed left at (48, 98)
Screenshot: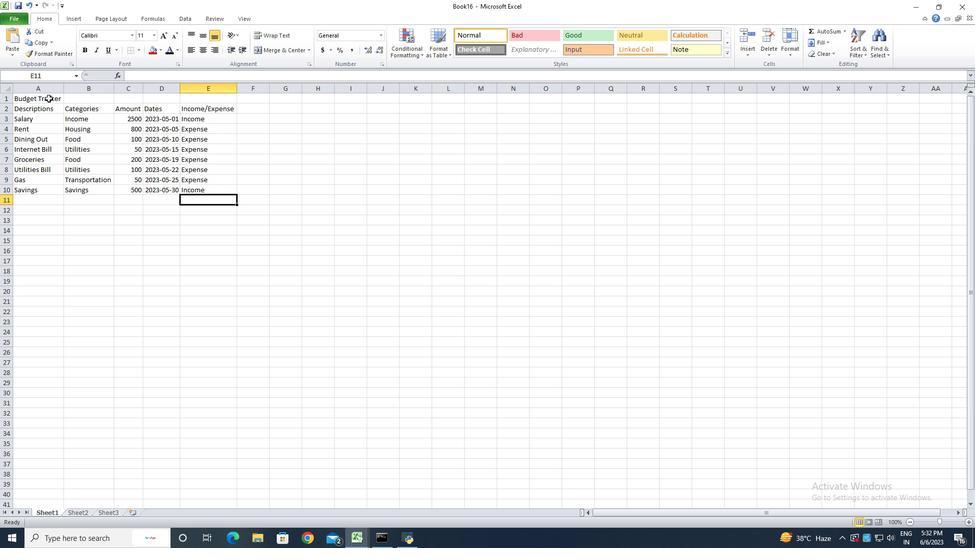 
Action: Mouse moved to (280, 53)
Screenshot: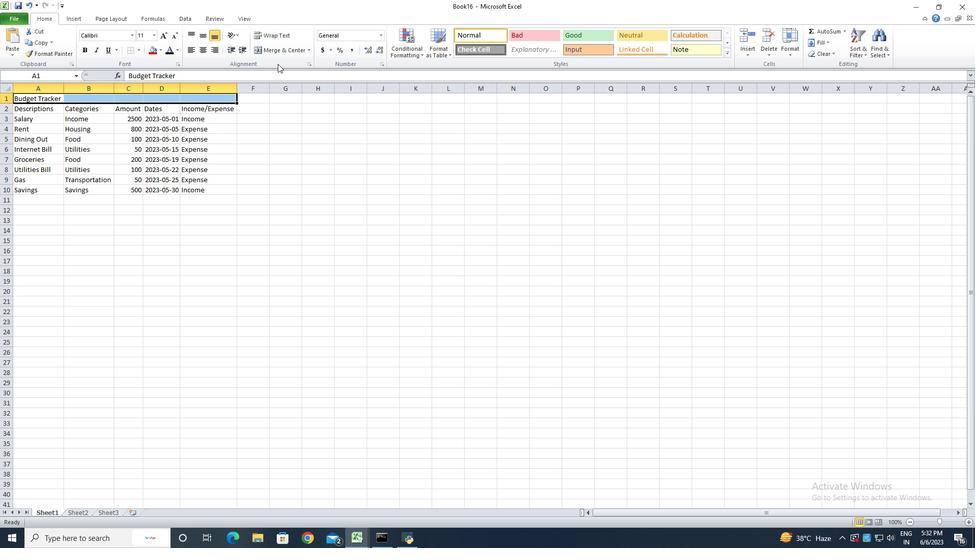 
Action: Mouse pressed left at (280, 53)
Screenshot: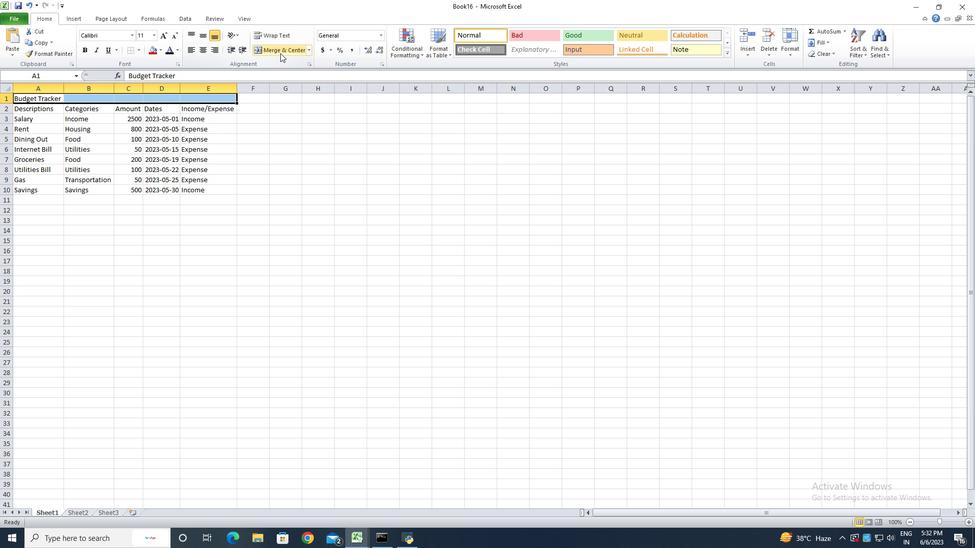 
Action: Mouse moved to (122, 121)
Screenshot: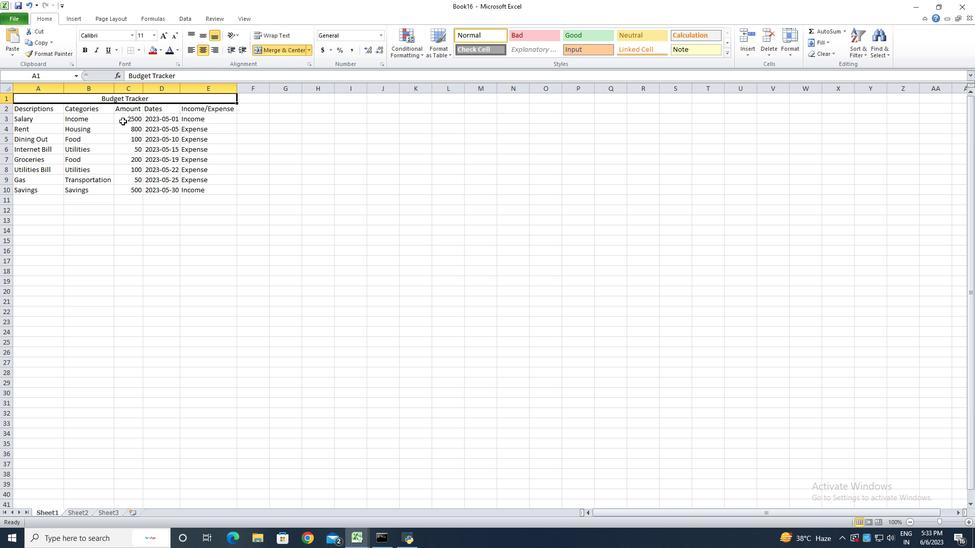 
Action: Mouse pressed left at (122, 121)
Screenshot: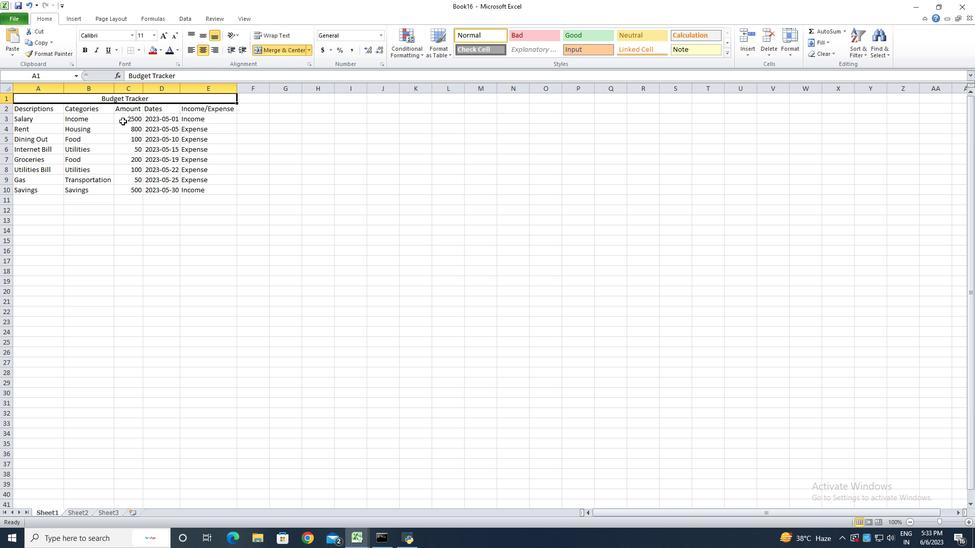 
Action: Mouse moved to (379, 35)
Screenshot: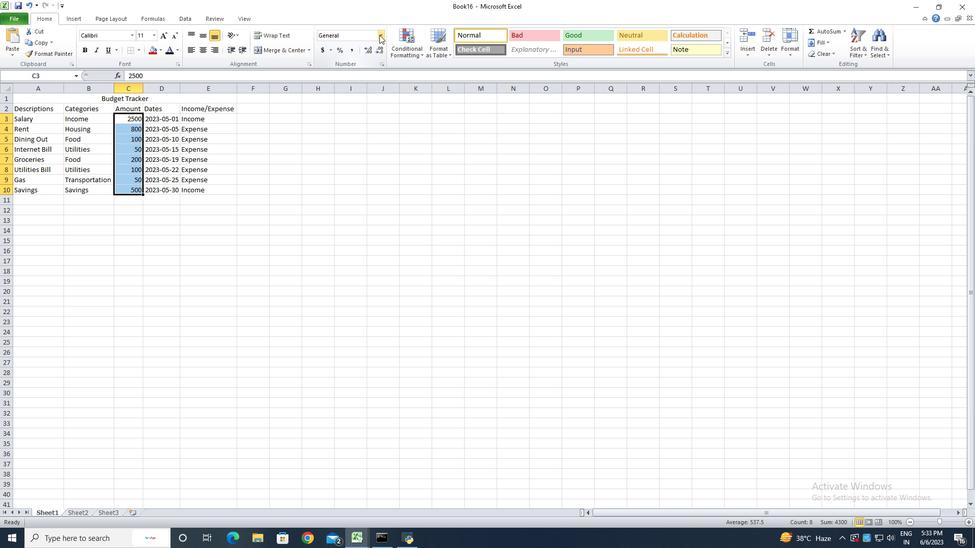
Action: Mouse pressed left at (379, 35)
Screenshot: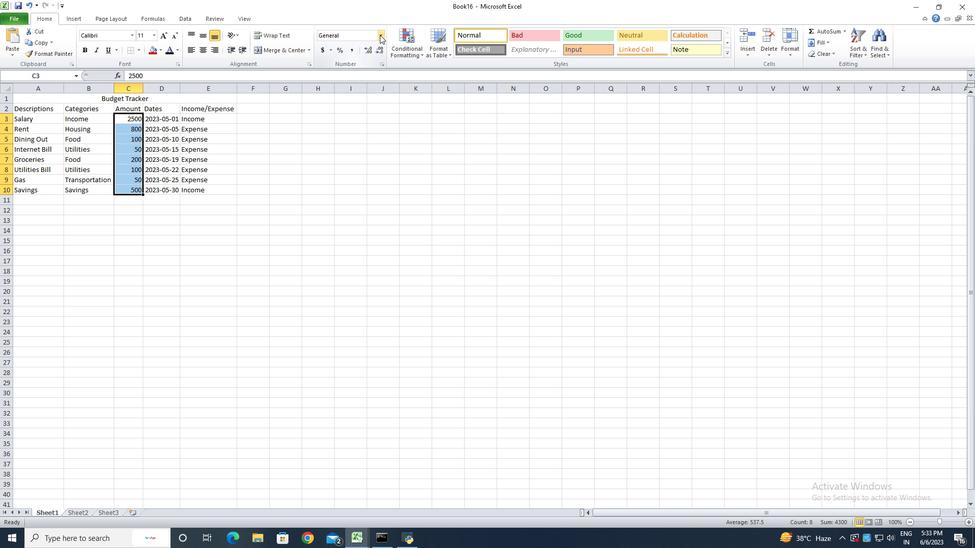 
Action: Mouse moved to (369, 294)
Screenshot: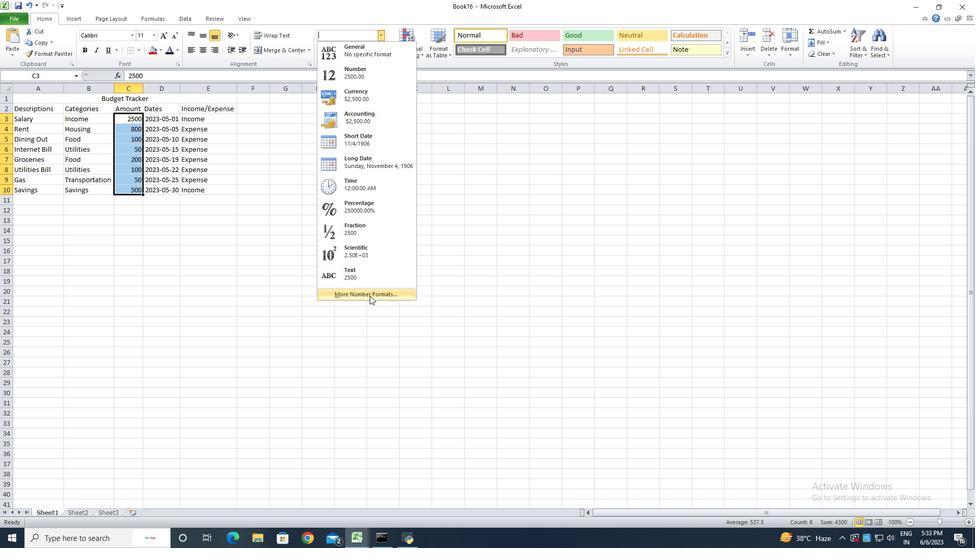 
Action: Mouse pressed left at (369, 294)
Screenshot: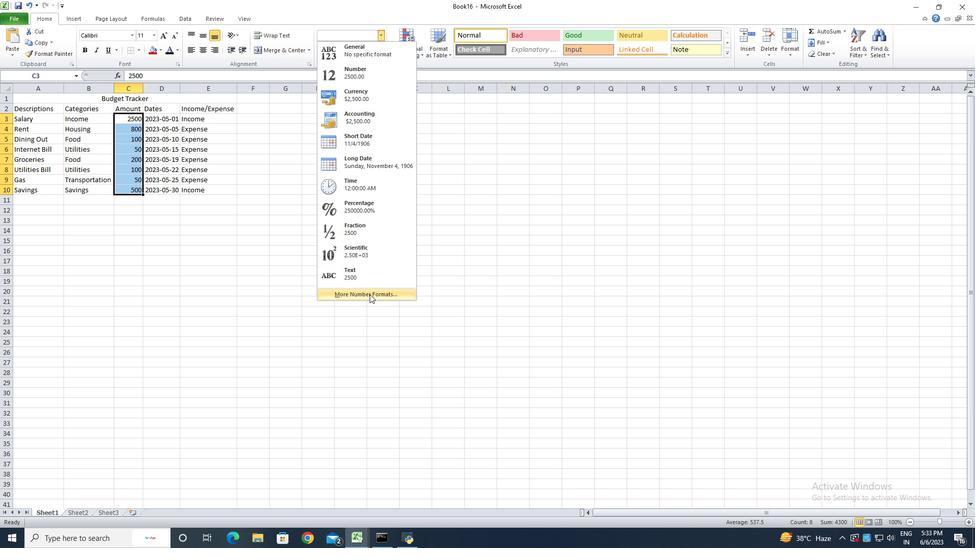 
Action: Mouse moved to (152, 188)
Screenshot: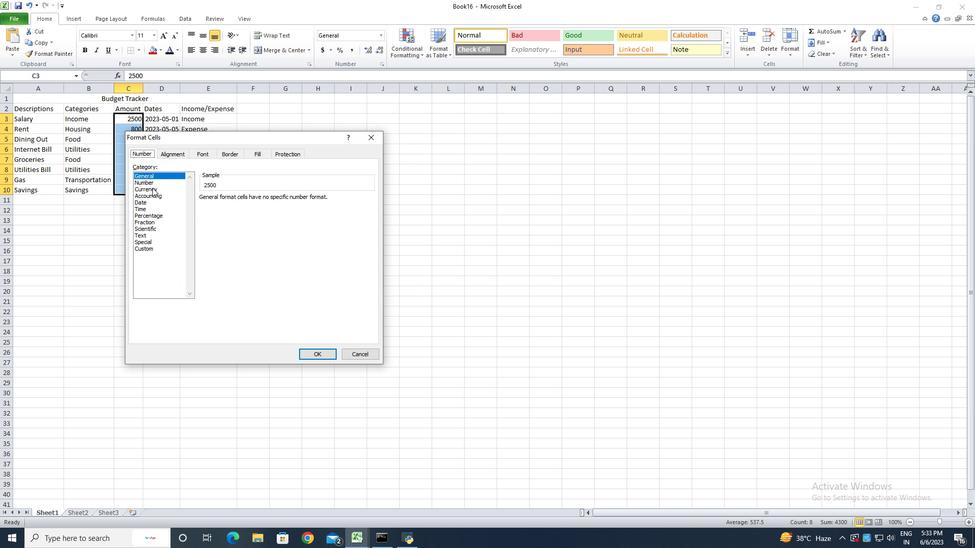 
Action: Mouse pressed left at (152, 188)
Screenshot: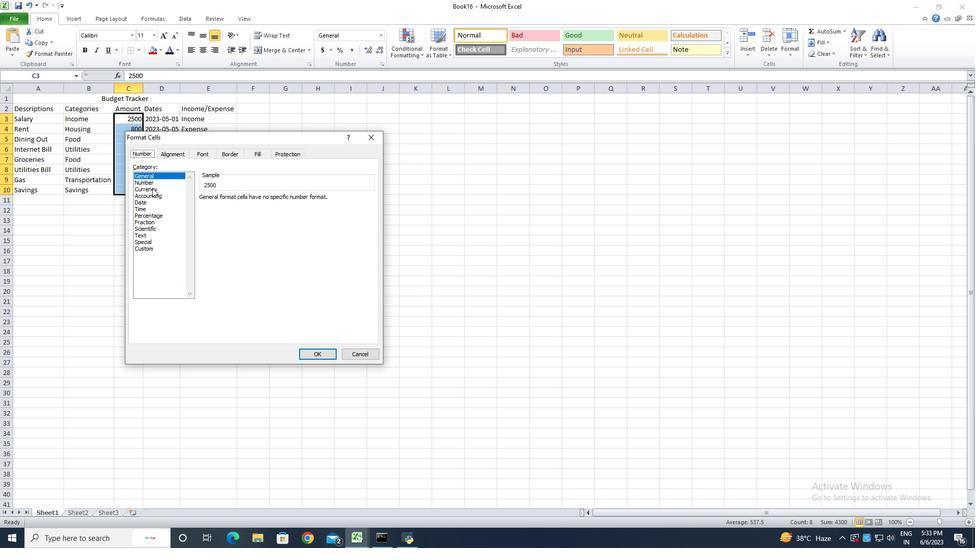 
Action: Mouse moved to (266, 200)
Screenshot: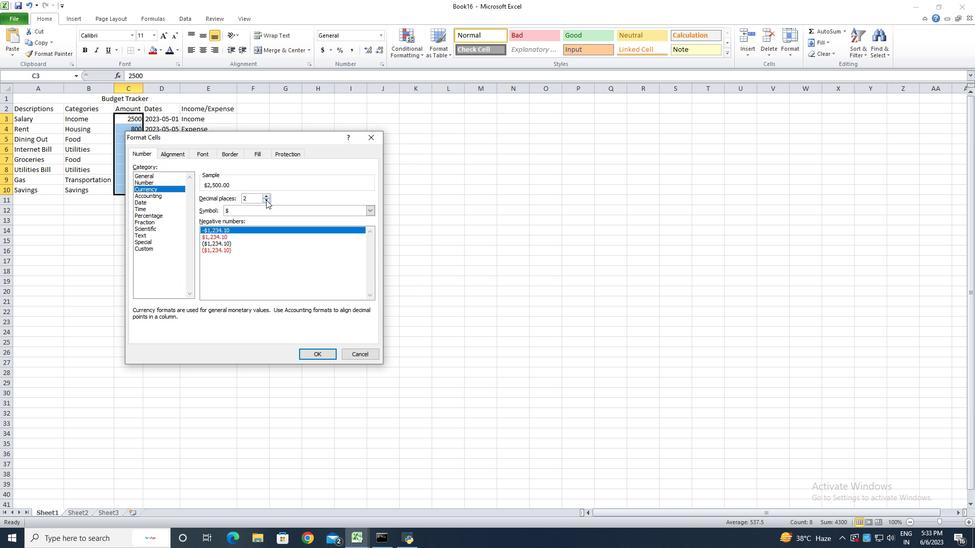 
Action: Mouse pressed left at (266, 200)
Screenshot: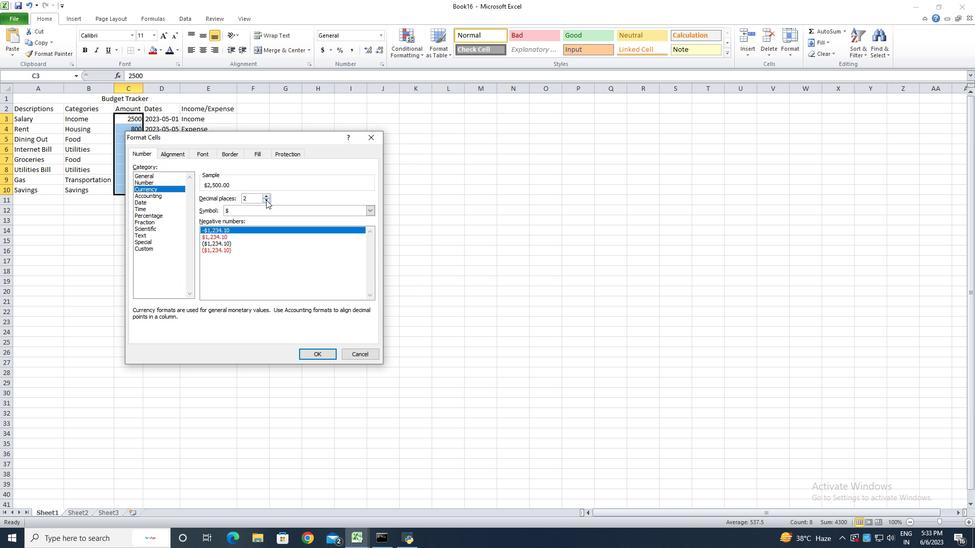 
Action: Mouse pressed left at (266, 200)
Screenshot: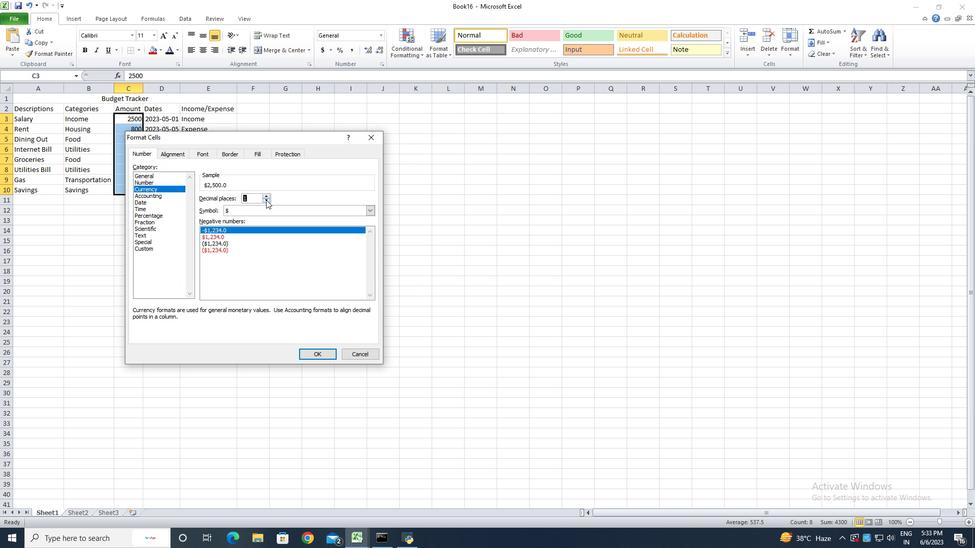 
Action: Mouse moved to (313, 354)
Screenshot: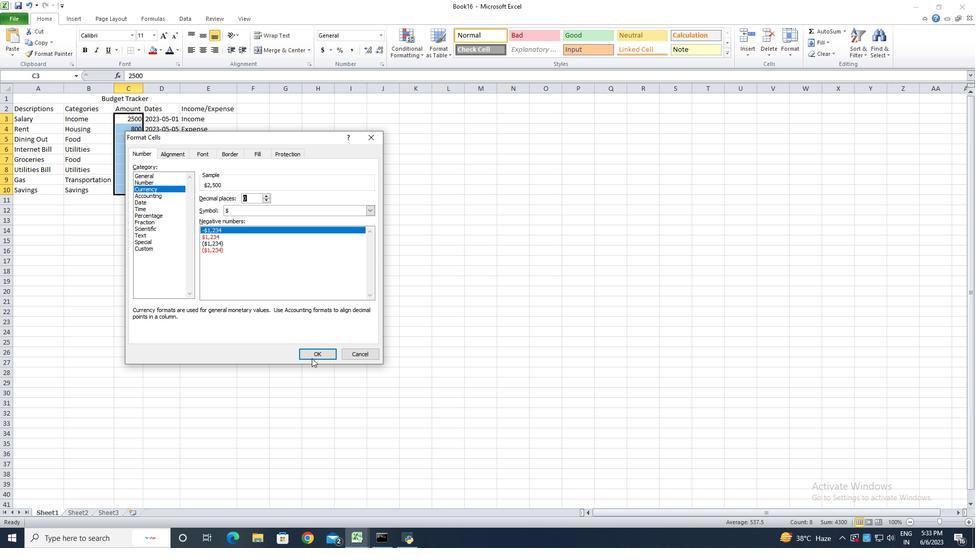 
Action: Mouse pressed left at (313, 354)
Screenshot: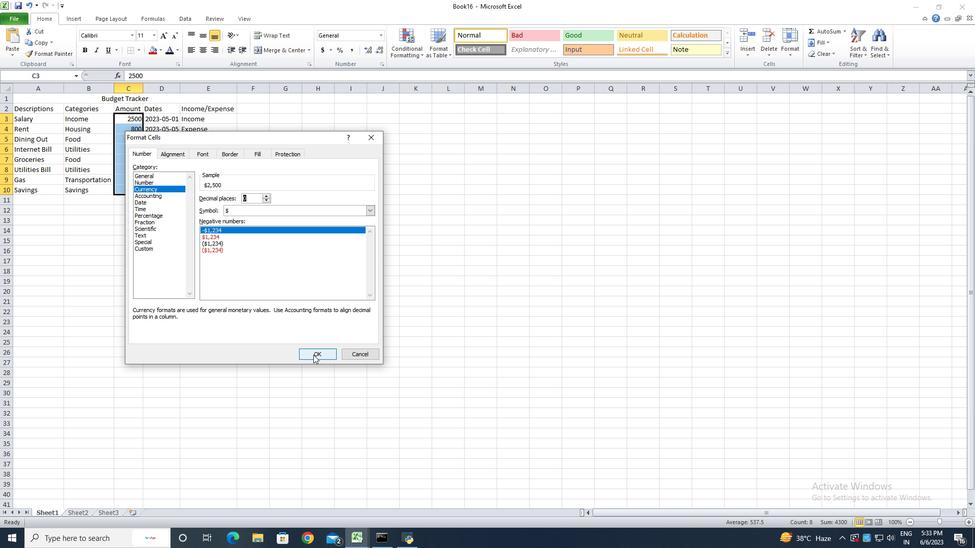 
Action: Mouse moved to (242, 193)
Screenshot: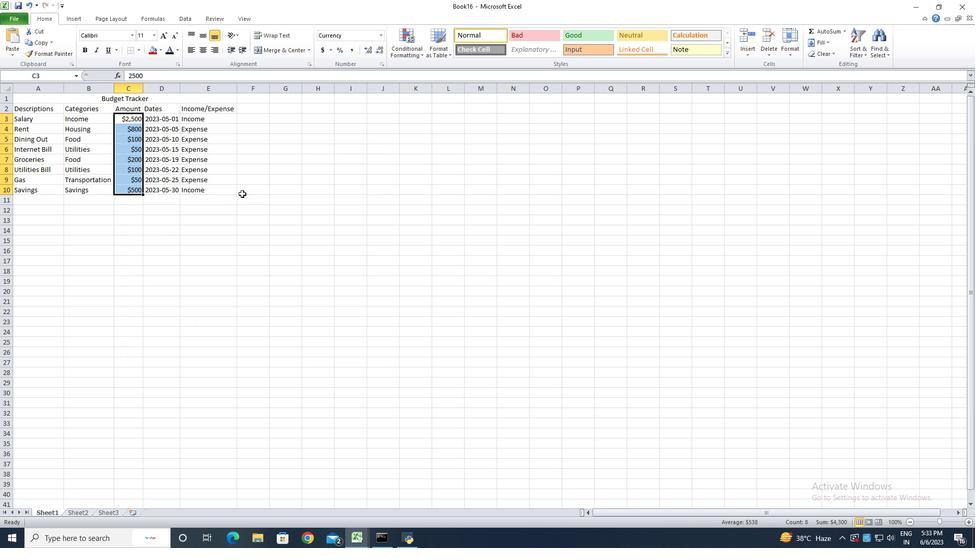 
Action: Mouse pressed left at (242, 193)
Screenshot: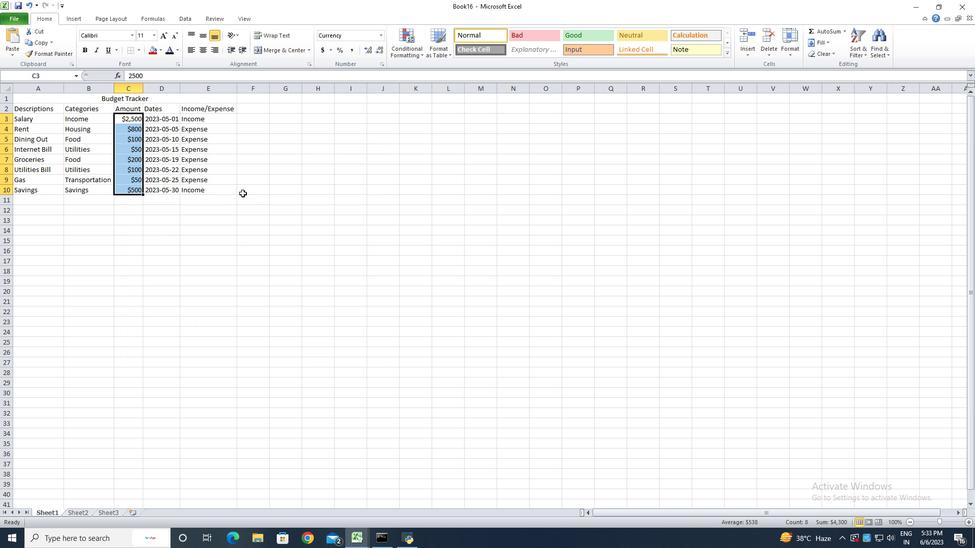 
Action: Mouse moved to (14, 19)
Screenshot: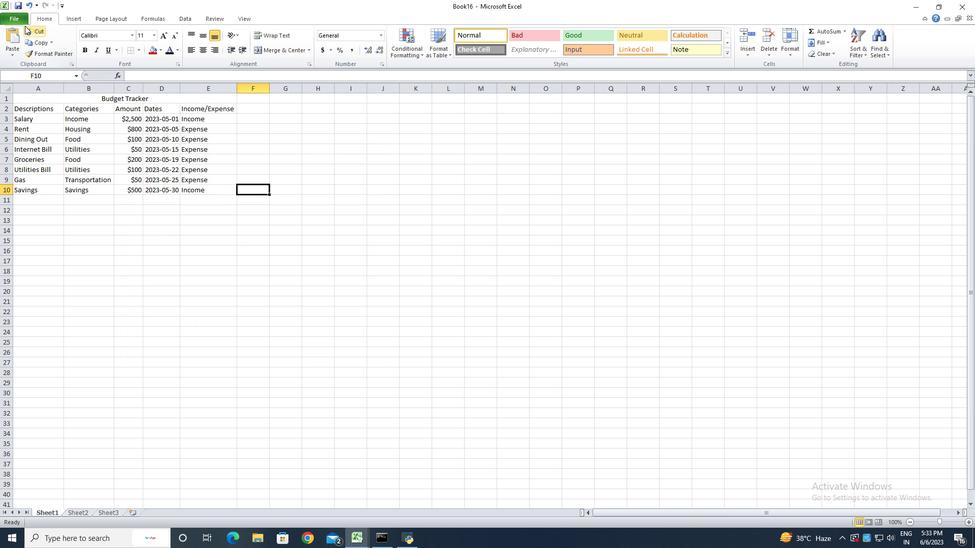 
Action: Mouse pressed left at (14, 19)
Screenshot: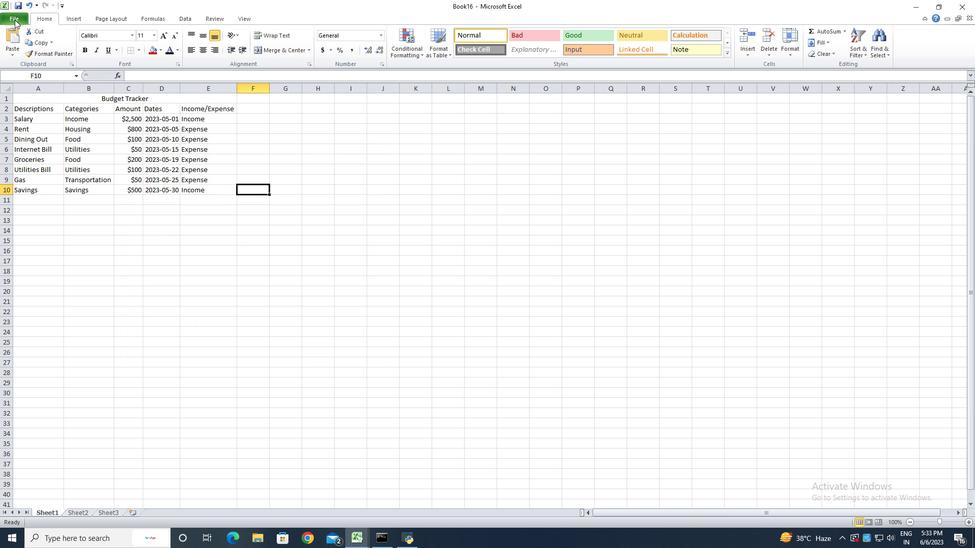 
Action: Mouse moved to (30, 52)
Screenshot: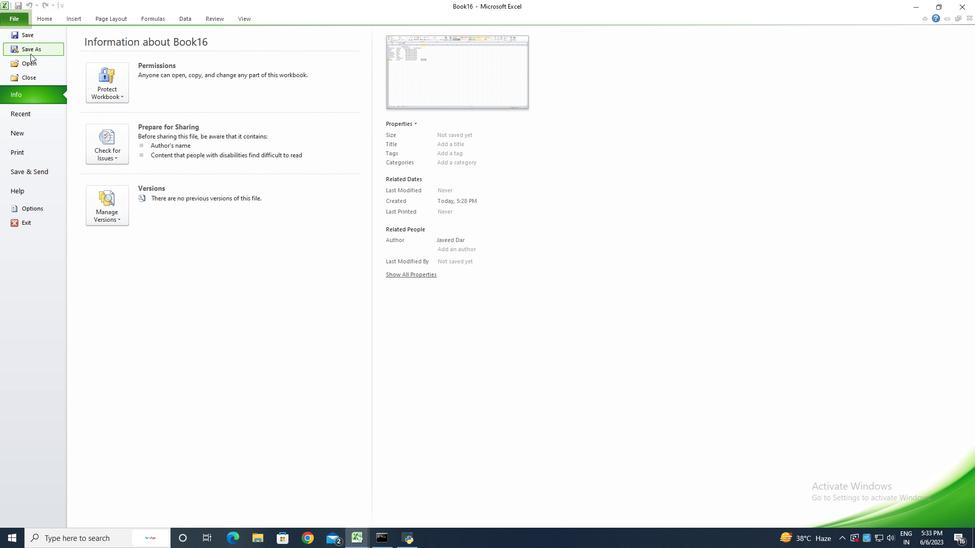 
Action: Mouse pressed left at (30, 52)
Screenshot: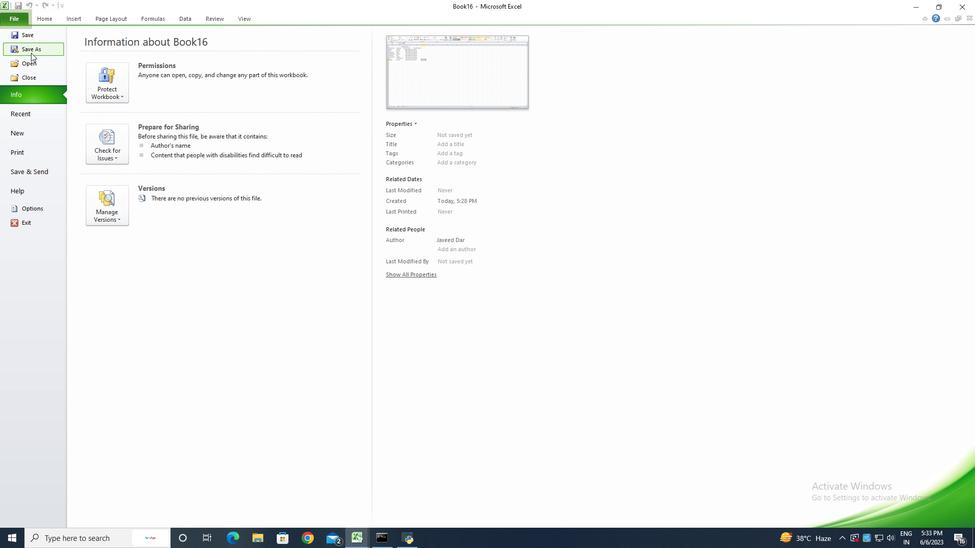 
Action: Key pressed <Key.backspace><Key.shift><Key.shift><Key.shift>Fiu<Key.backspace>nancial;<Key.backspace><Key.backspace>l<Key.space><Key.shift><Key.shift><Key.shift><Key.shift><Key.shift><Key.shift><Key.shift><Key.shift><Key.shift><Key.shift><Key.shift><Key.shift><Key.shift><Key.shift><Key.shift><Key.shift><Key.shift><Key.shift><Key.shift><Key.shift><Key.shift><Key.shift><Key.shift><Key.shift><Key.shift><Key.shift><Key.shift><Key.shift><Key.shift><Key.shift><Key.shift><Key.shift><Key.shift><Key.shift>Worksheet<Key.space><Key.shift>File
Screenshot: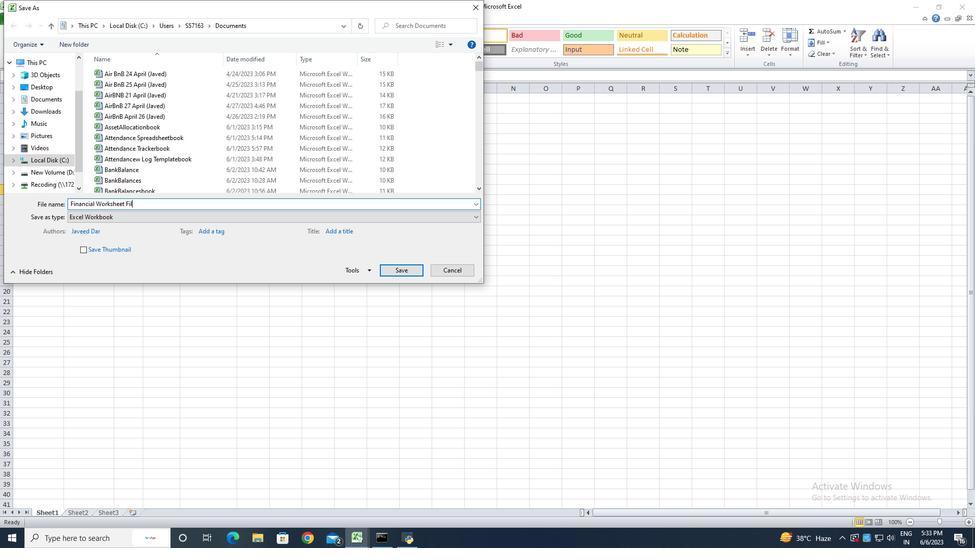 
Action: Mouse moved to (404, 271)
Screenshot: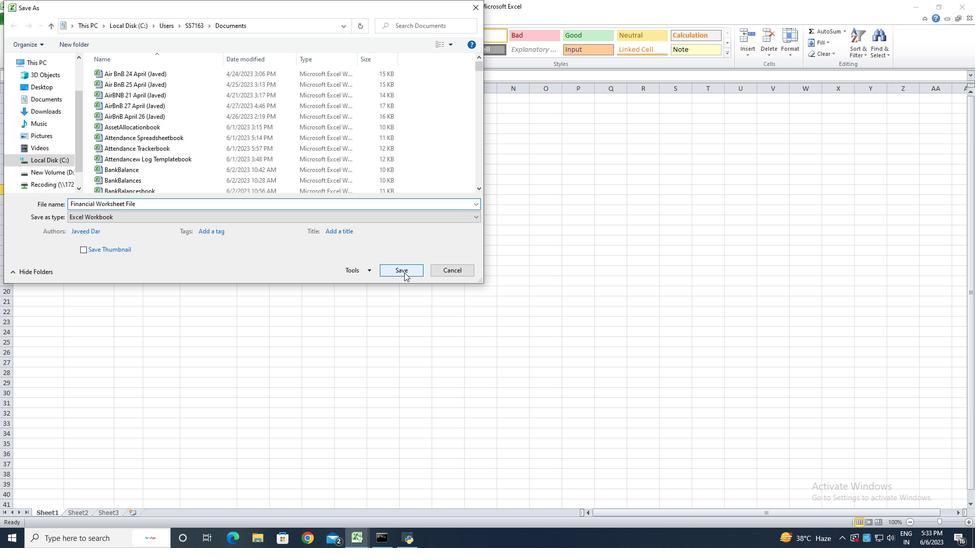 
Action: Mouse pressed left at (404, 271)
Screenshot: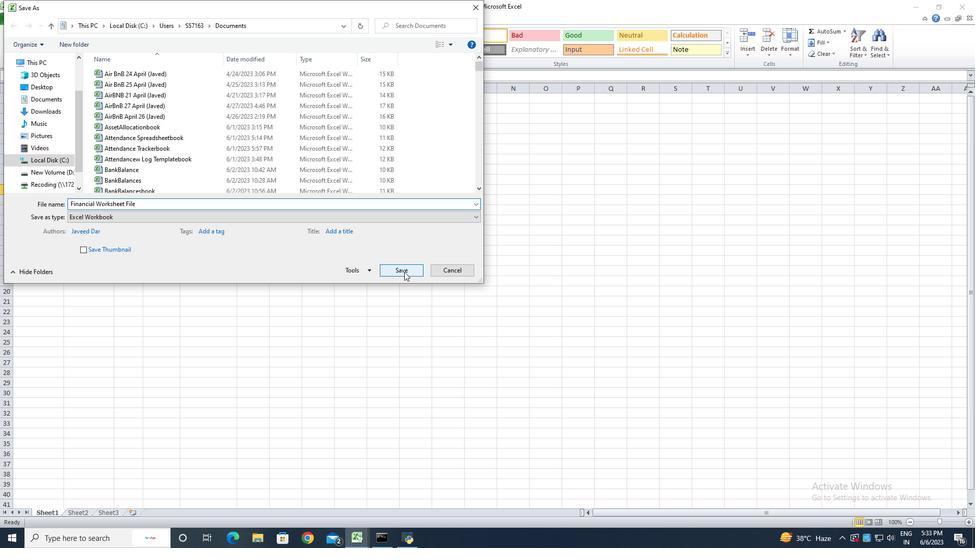 
Action: Mouse moved to (274, 277)
Screenshot: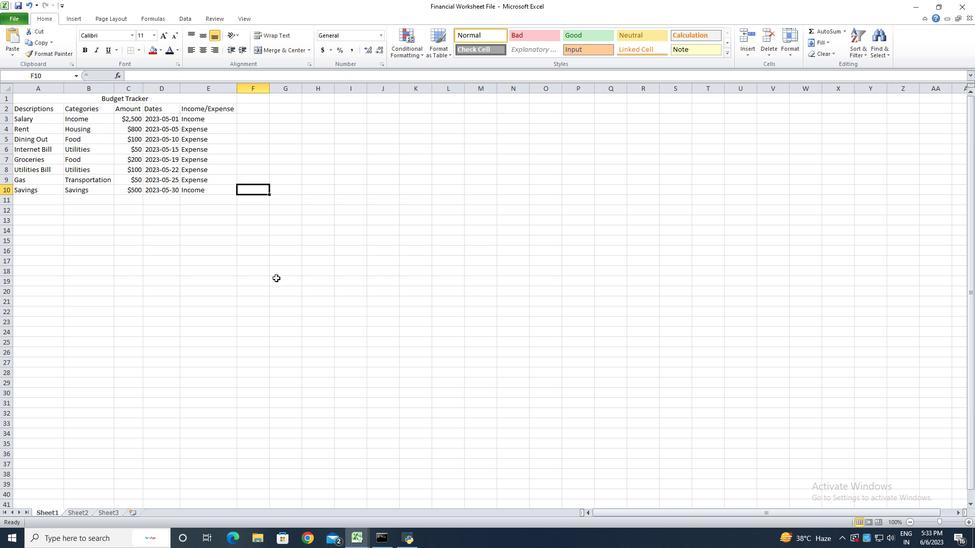 
Action: Mouse pressed left at (274, 277)
Screenshot: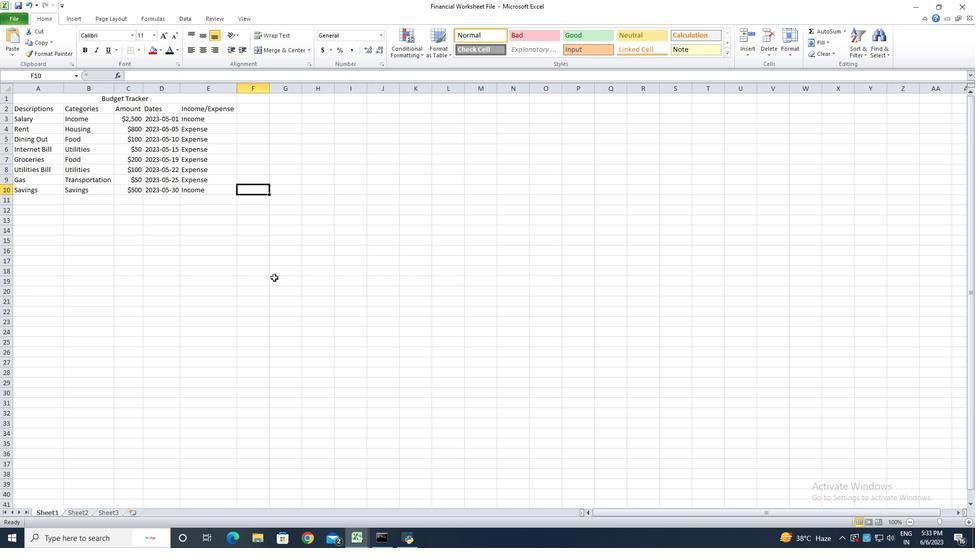 
Action: Key pressed ctrl+S
Screenshot: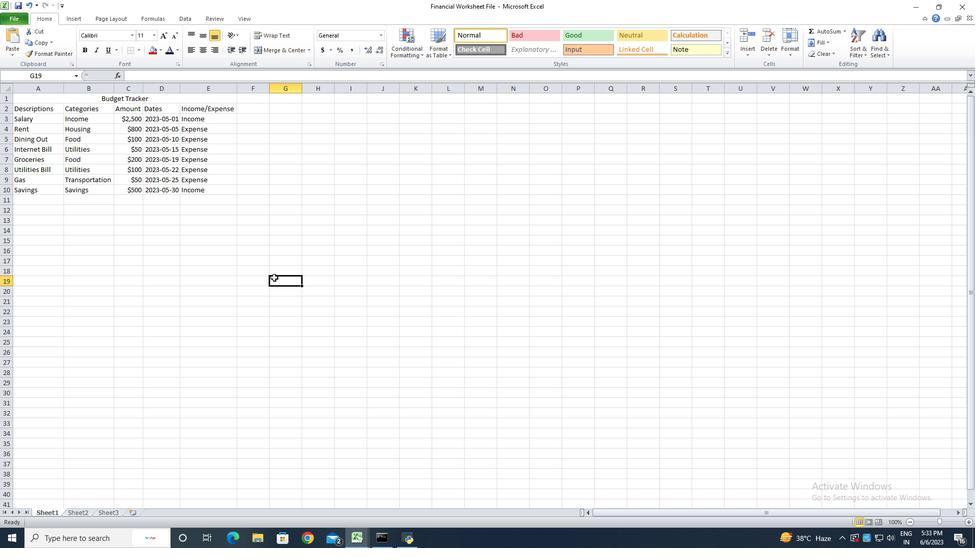 
